 Task: Search one way flight ticket for 5 adults, 2 children, 1 infant in seat and 1 infant on lap in economy from Los Angeles: Los Angeles International Airport to South Bend: South Bend International Airport on 8-6-2023. Choice of flights is Sun country airlines. Number of bags: 2 carry on bags. Price is upto 60000. Outbound departure time preference is 13:30.
Action: Mouse moved to (320, 137)
Screenshot: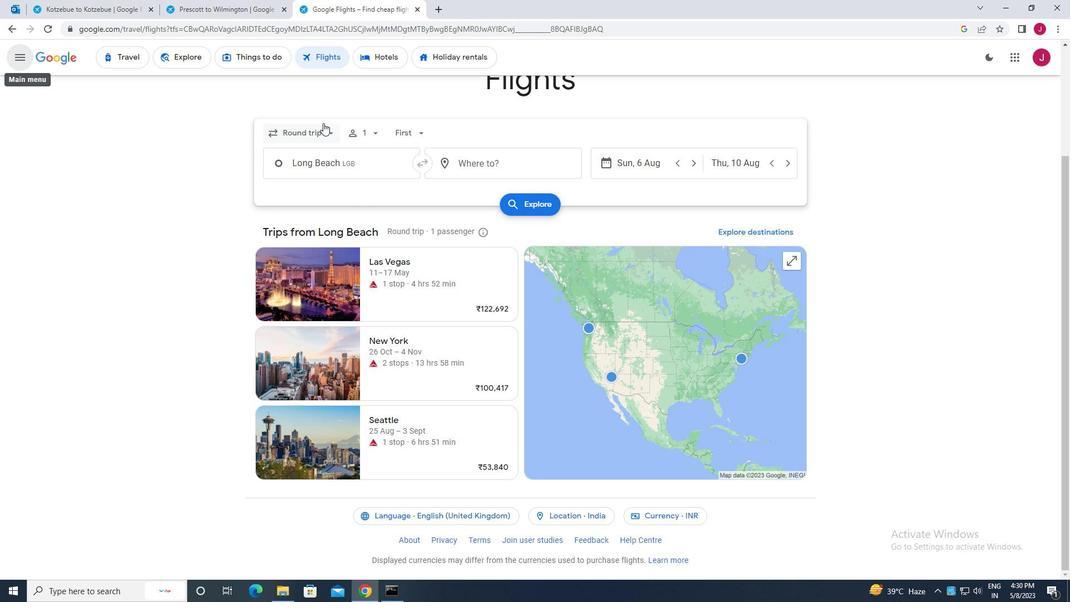 
Action: Mouse pressed left at (320, 137)
Screenshot: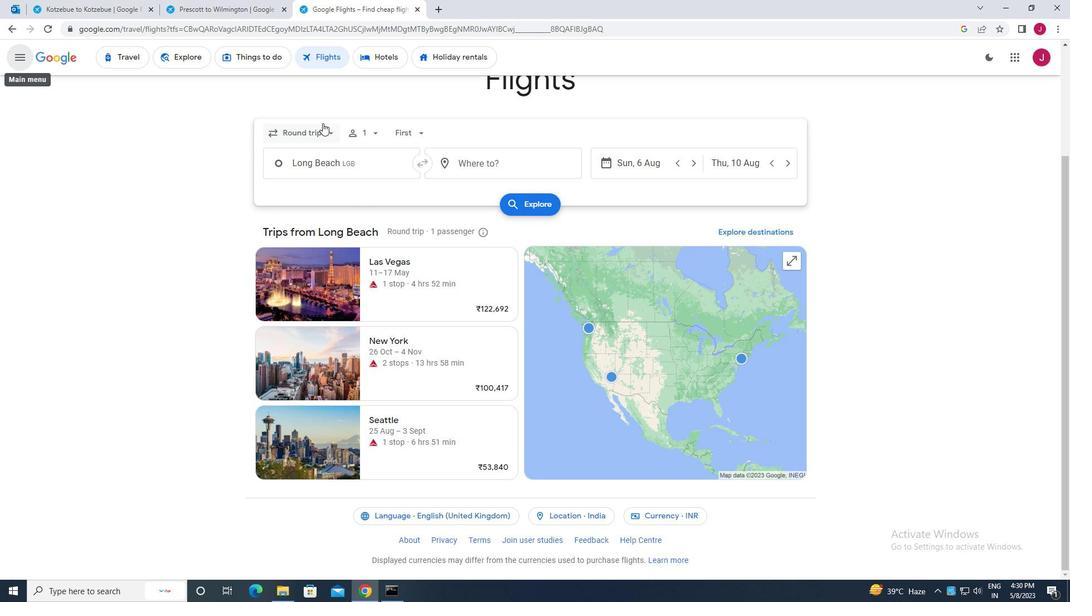 
Action: Mouse moved to (328, 177)
Screenshot: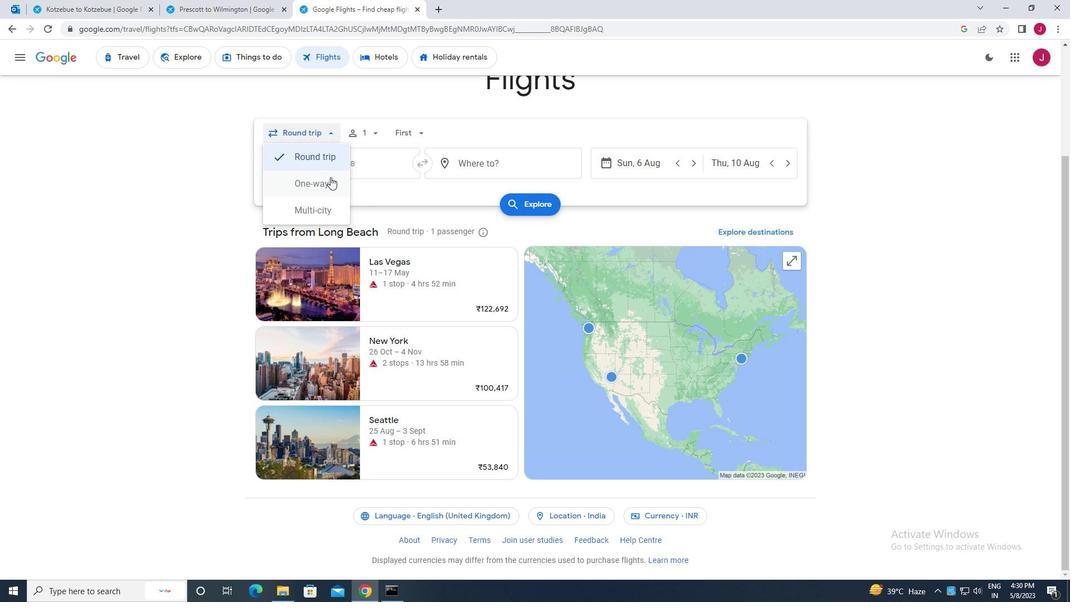 
Action: Mouse pressed left at (328, 177)
Screenshot: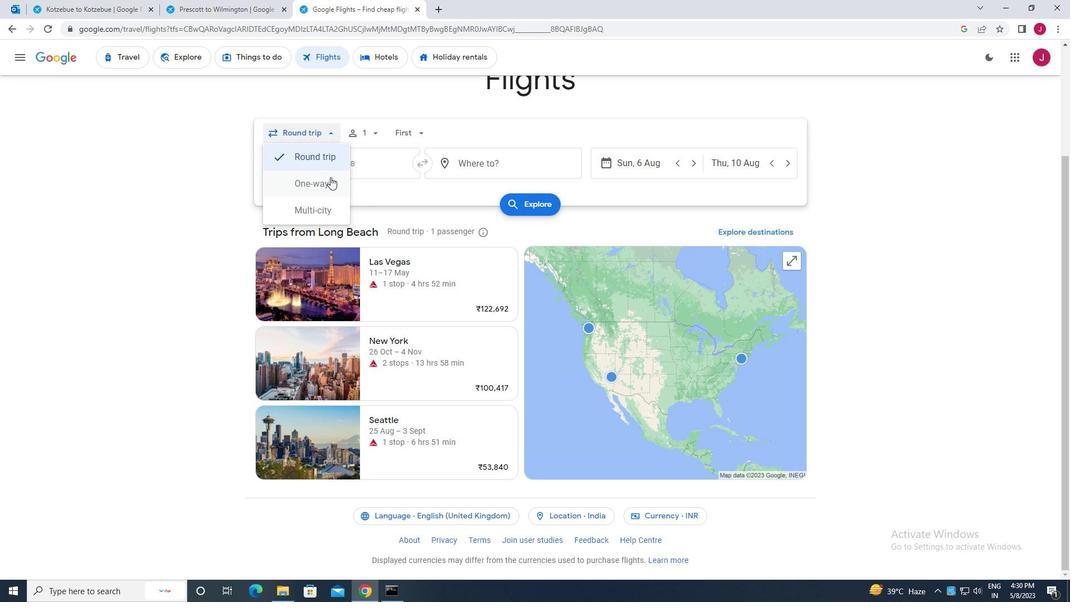 
Action: Mouse moved to (371, 134)
Screenshot: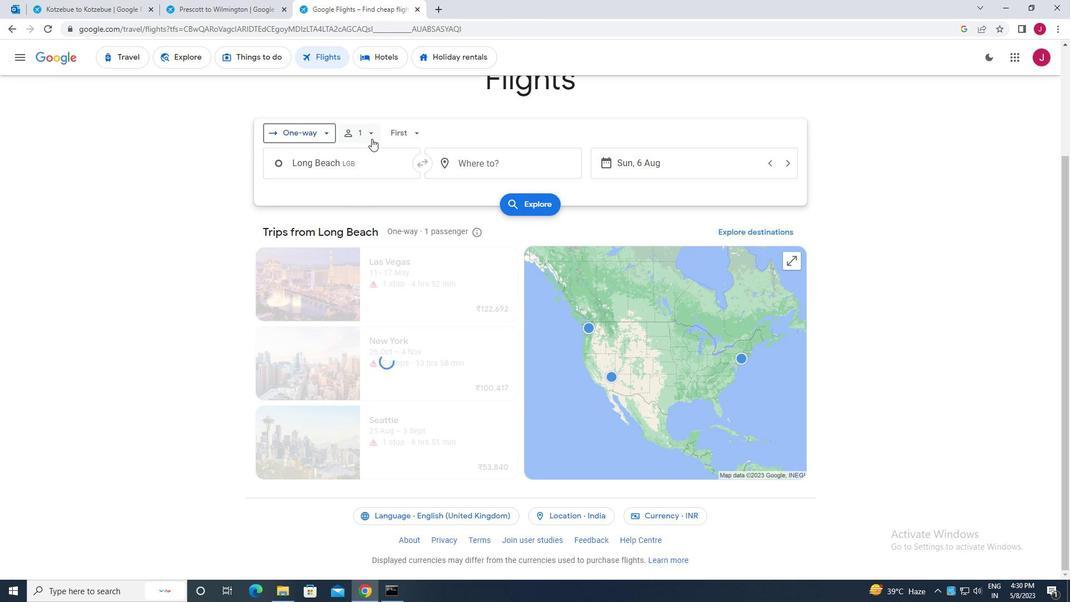 
Action: Mouse pressed left at (371, 134)
Screenshot: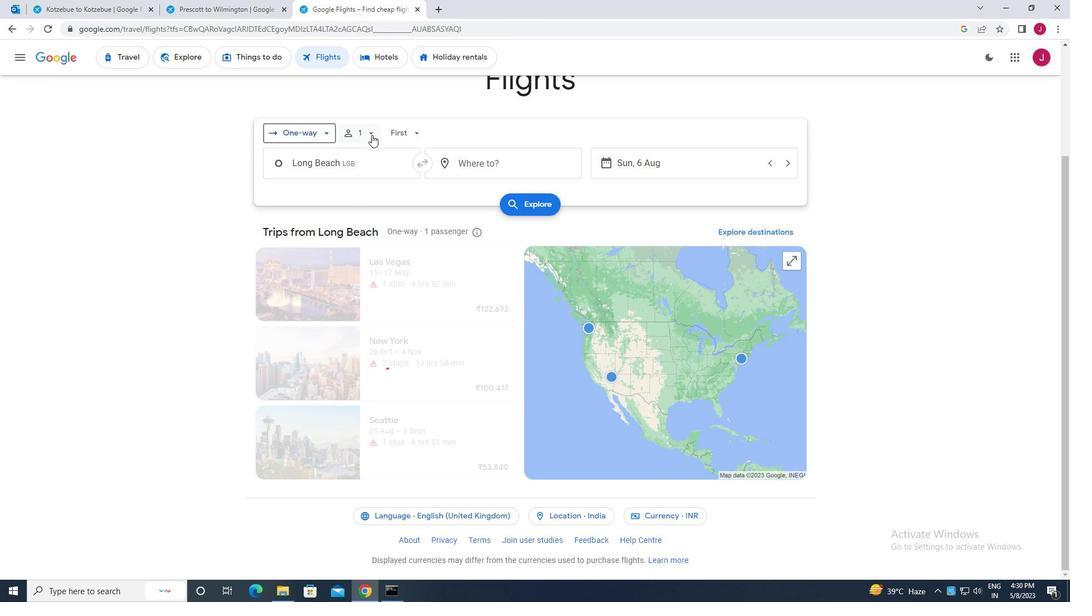 
Action: Mouse moved to (461, 160)
Screenshot: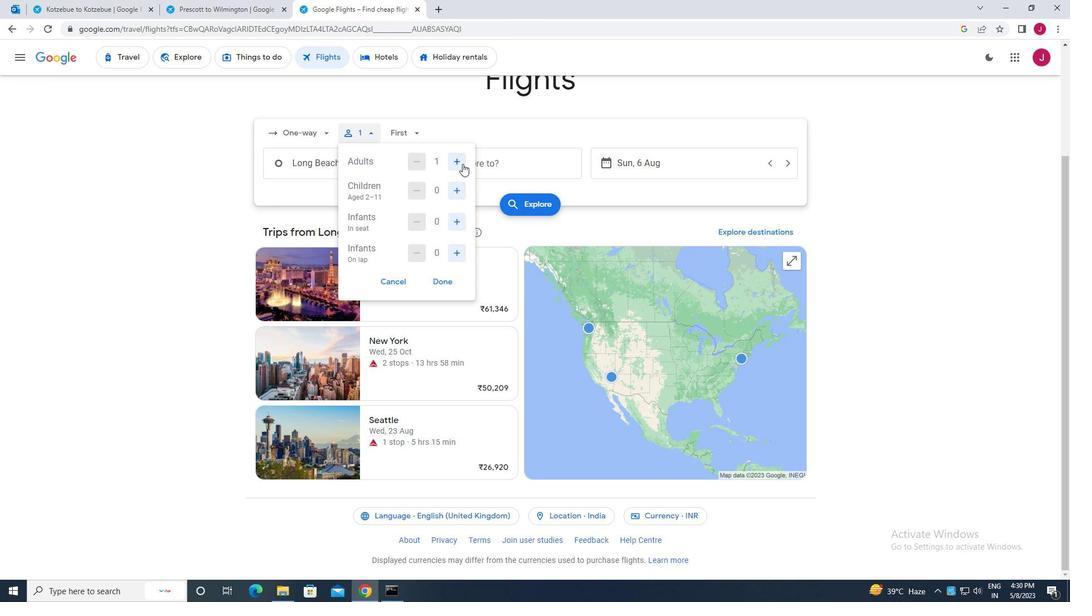 
Action: Mouse pressed left at (461, 160)
Screenshot: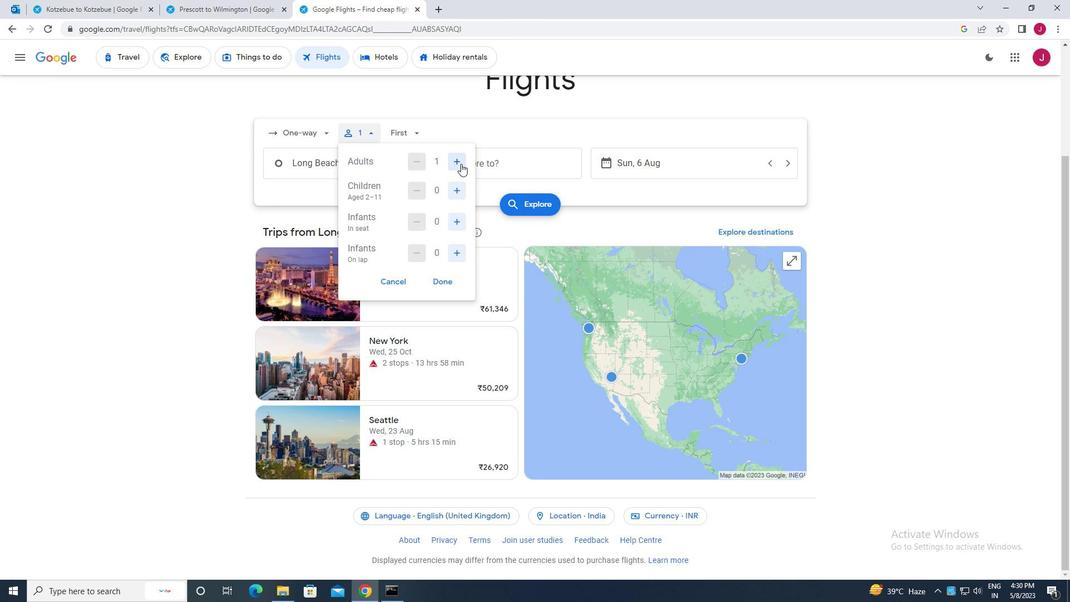 
Action: Mouse pressed left at (461, 160)
Screenshot: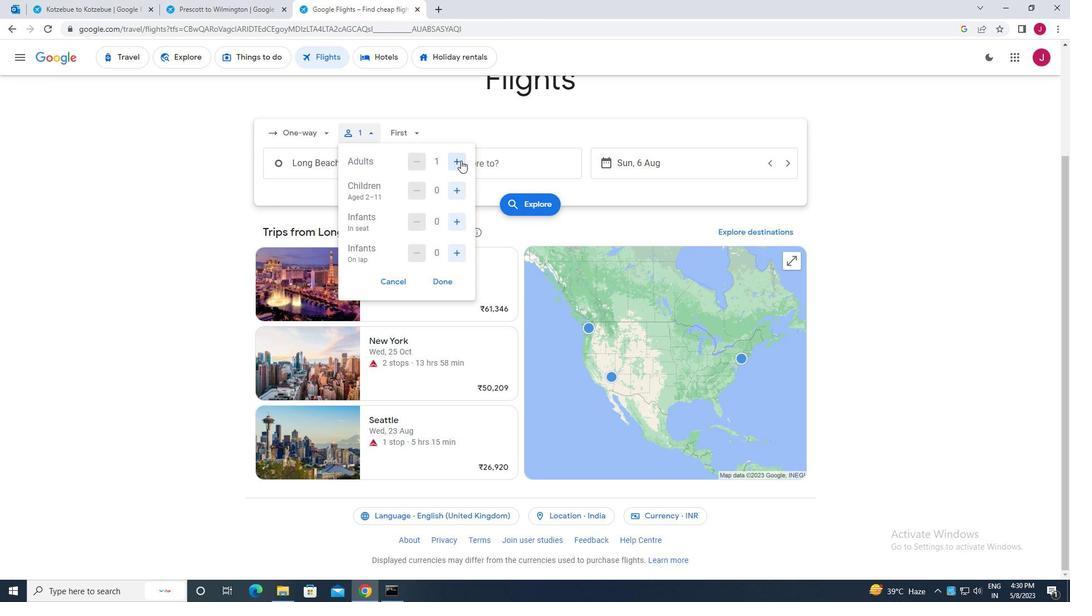 
Action: Mouse pressed left at (461, 160)
Screenshot: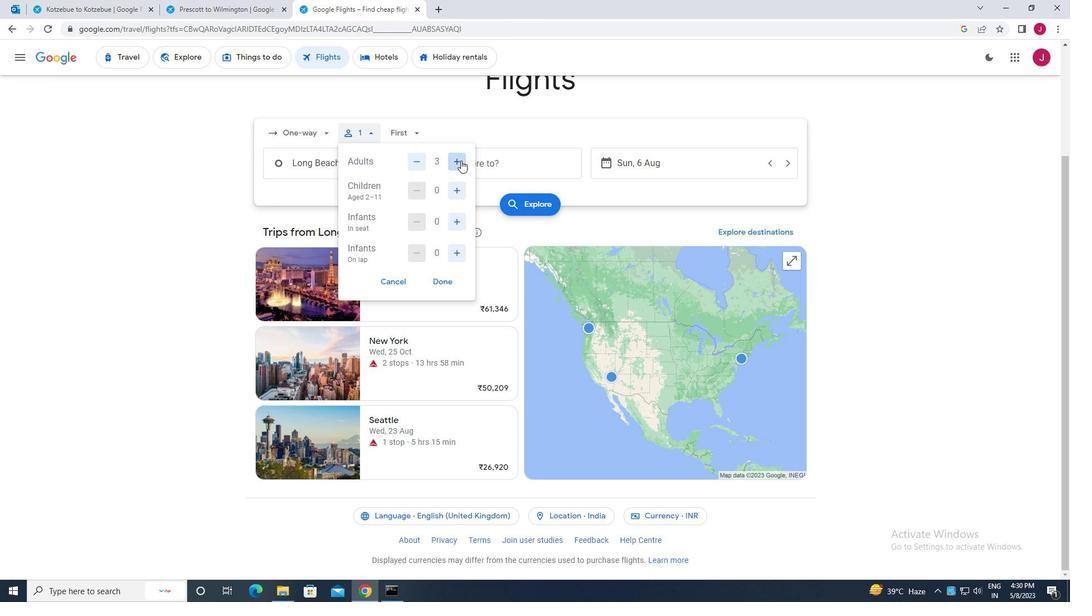 
Action: Mouse pressed left at (461, 160)
Screenshot: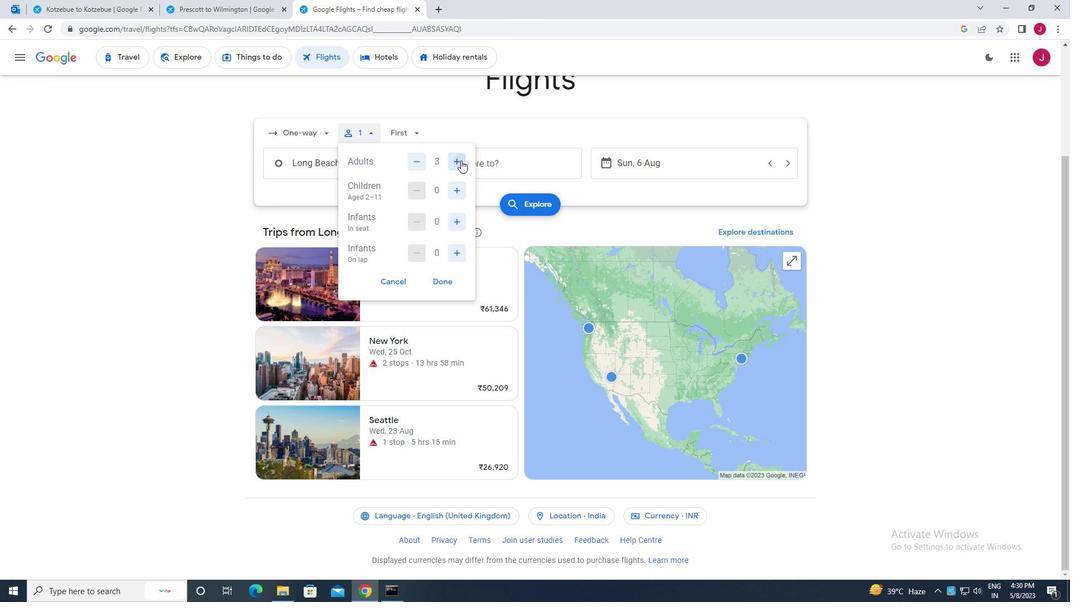 
Action: Mouse moved to (459, 190)
Screenshot: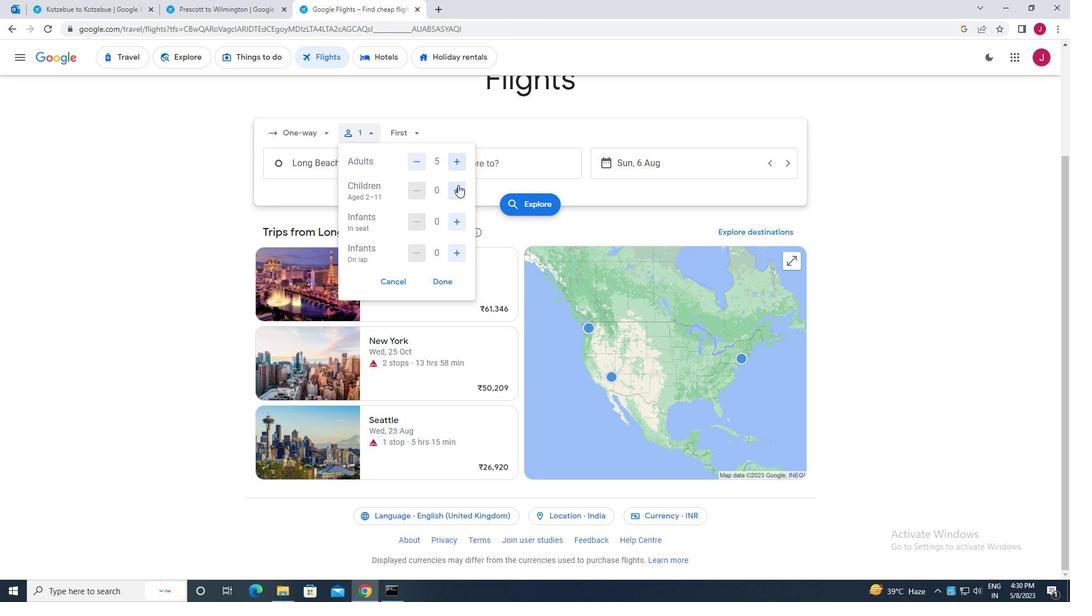 
Action: Mouse pressed left at (459, 190)
Screenshot: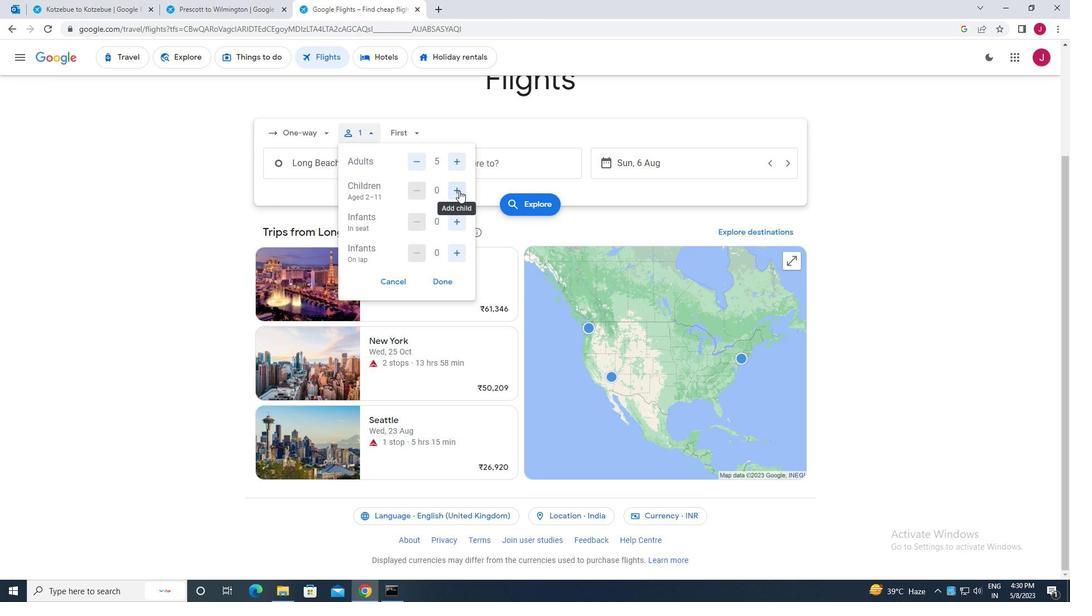 
Action: Mouse pressed left at (459, 190)
Screenshot: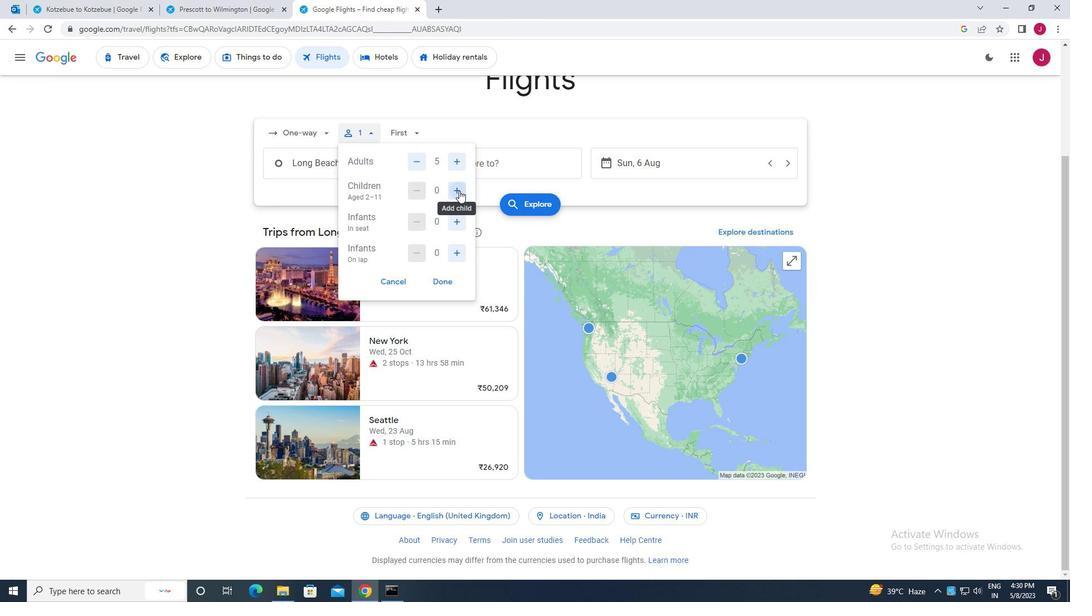 
Action: Mouse moved to (455, 219)
Screenshot: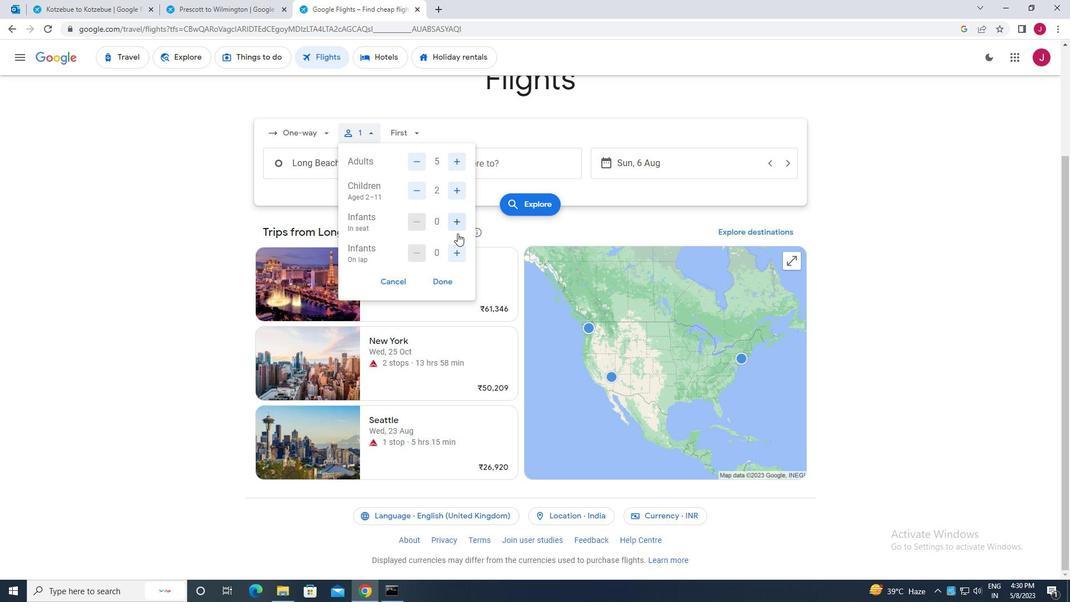 
Action: Mouse pressed left at (455, 219)
Screenshot: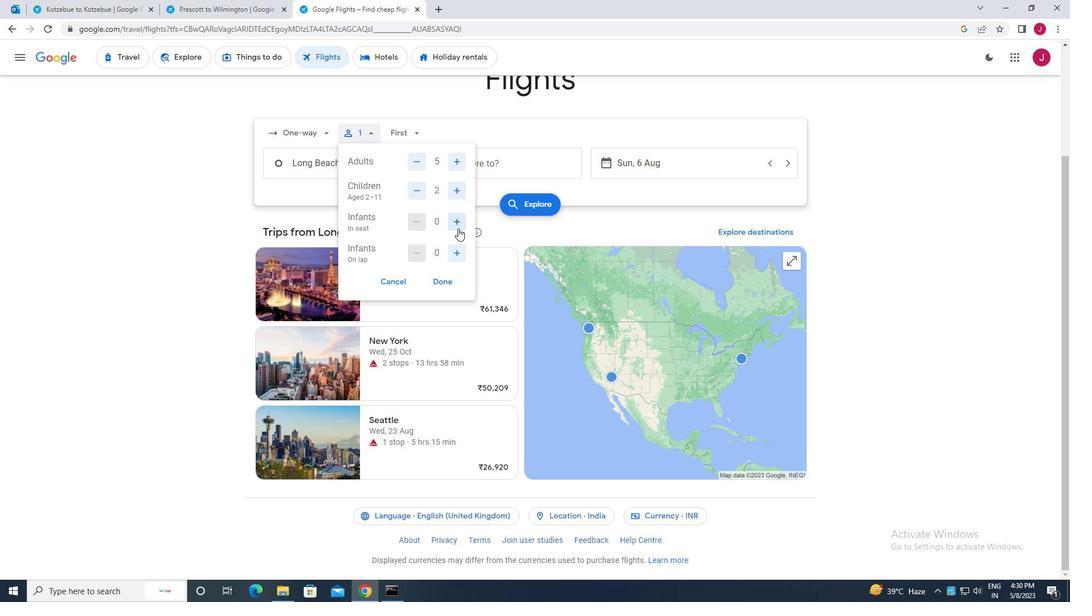 
Action: Mouse moved to (455, 252)
Screenshot: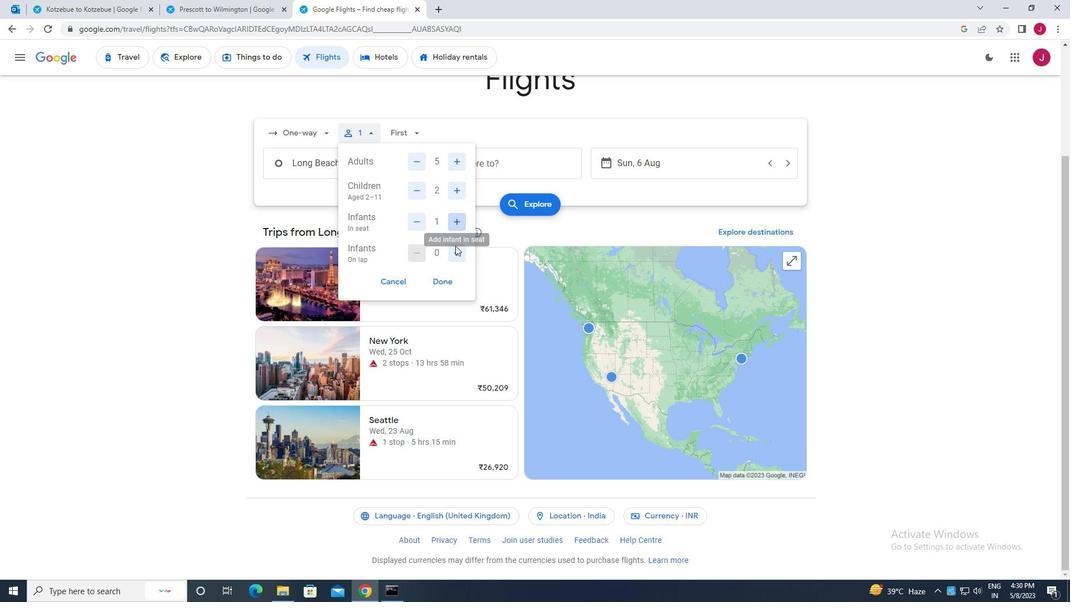 
Action: Mouse pressed left at (455, 252)
Screenshot: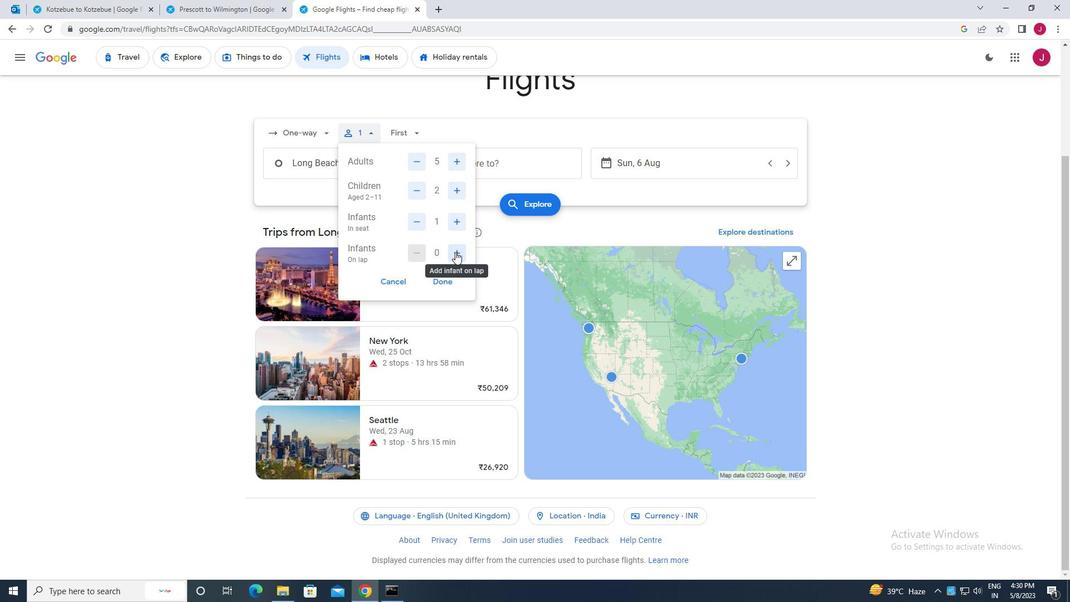 
Action: Mouse moved to (446, 278)
Screenshot: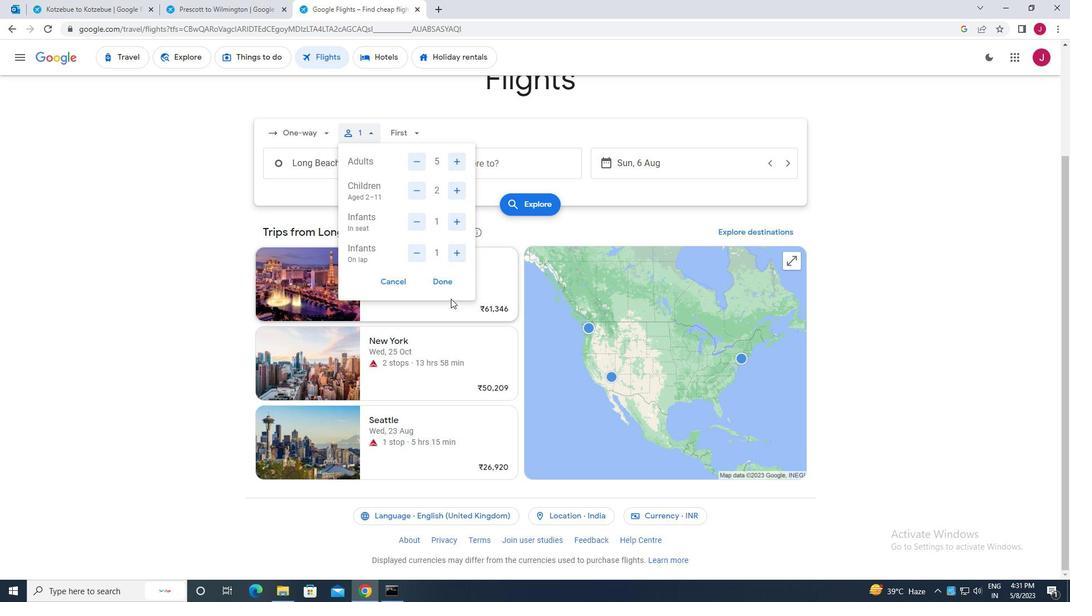 
Action: Mouse pressed left at (446, 278)
Screenshot: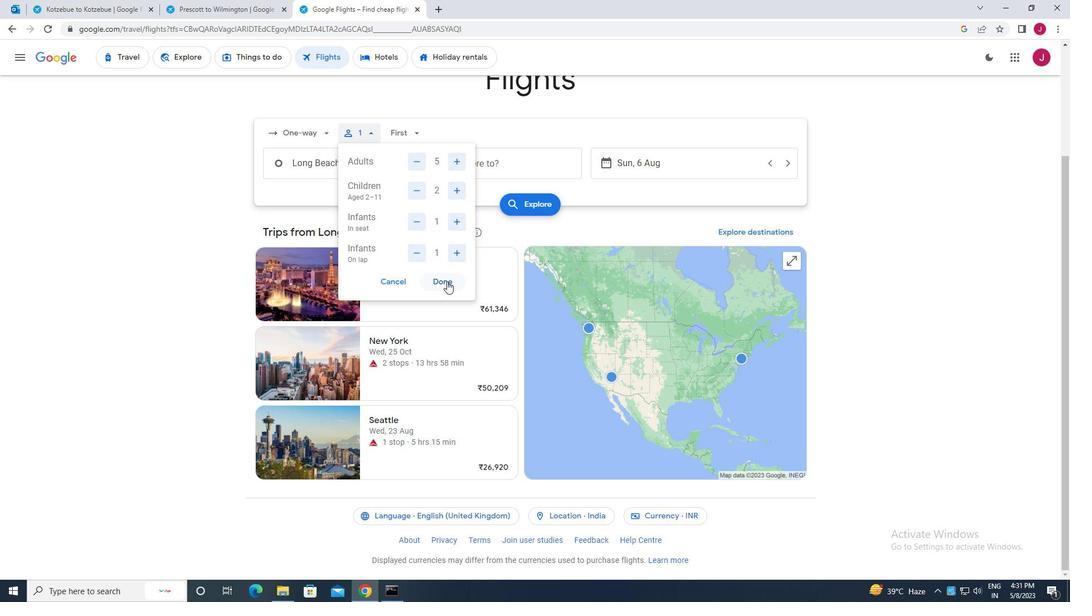 
Action: Mouse moved to (414, 127)
Screenshot: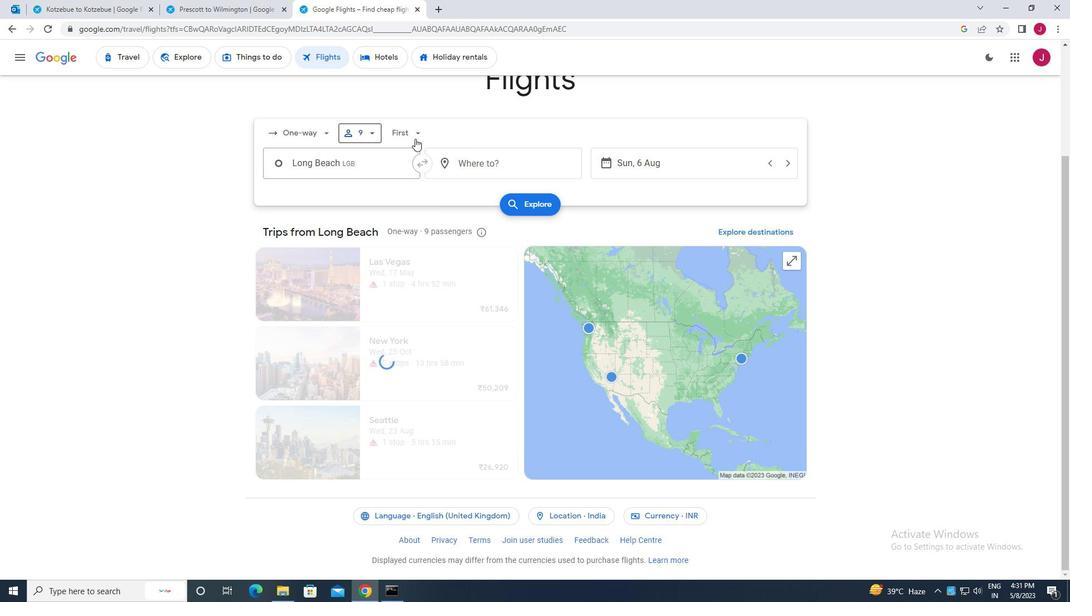 
Action: Mouse pressed left at (414, 127)
Screenshot: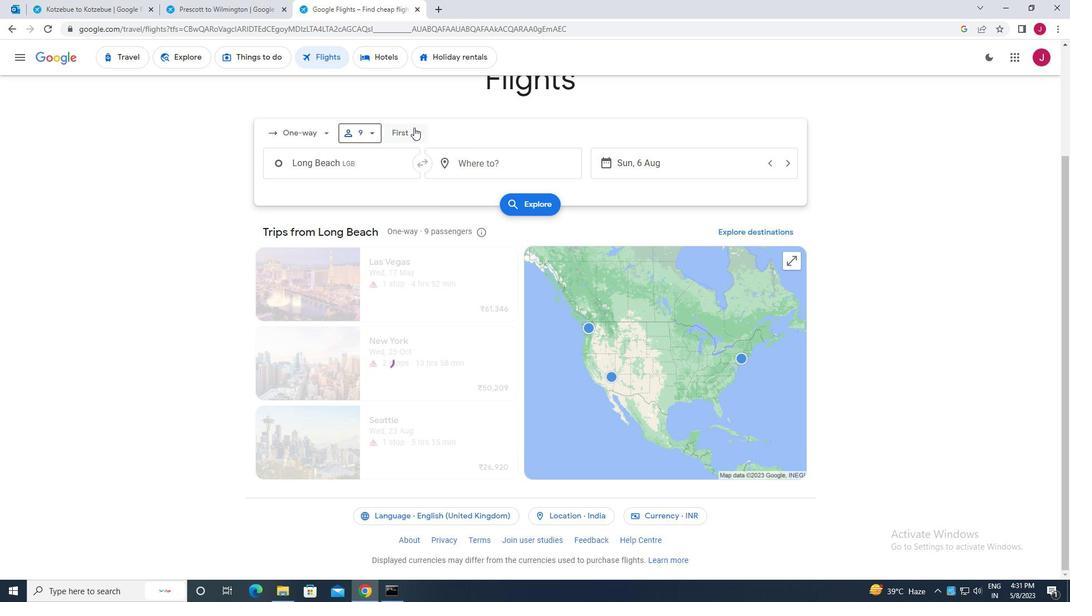 
Action: Mouse moved to (415, 161)
Screenshot: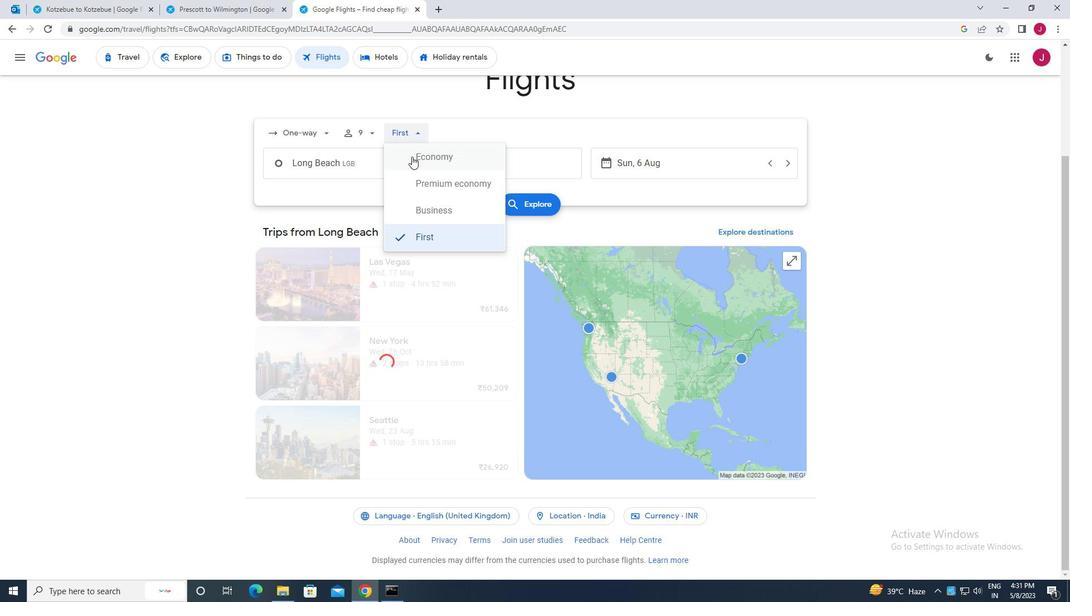 
Action: Mouse pressed left at (415, 161)
Screenshot: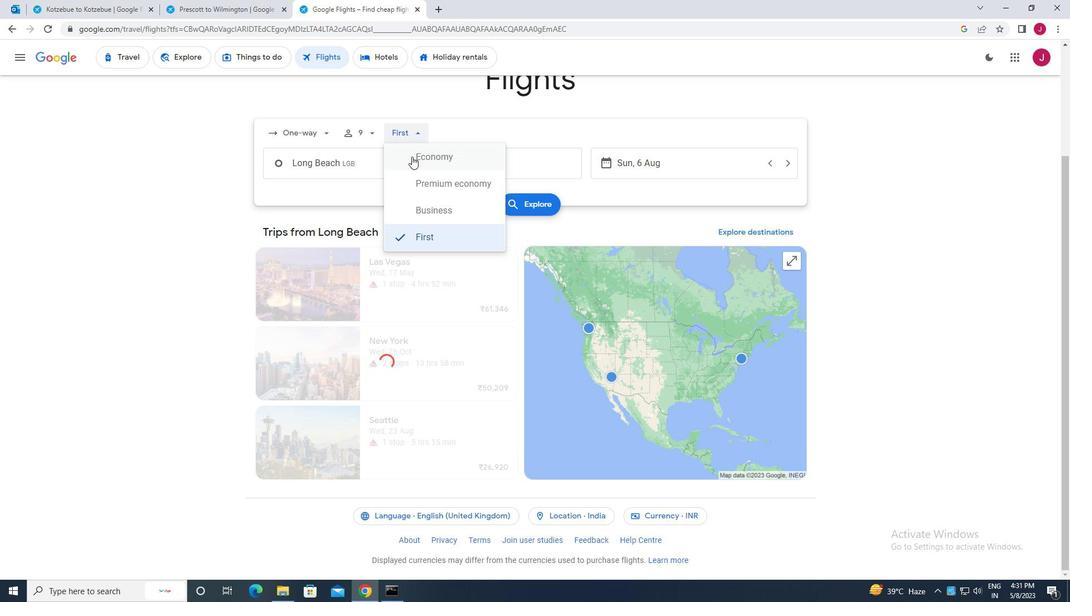 
Action: Mouse moved to (360, 161)
Screenshot: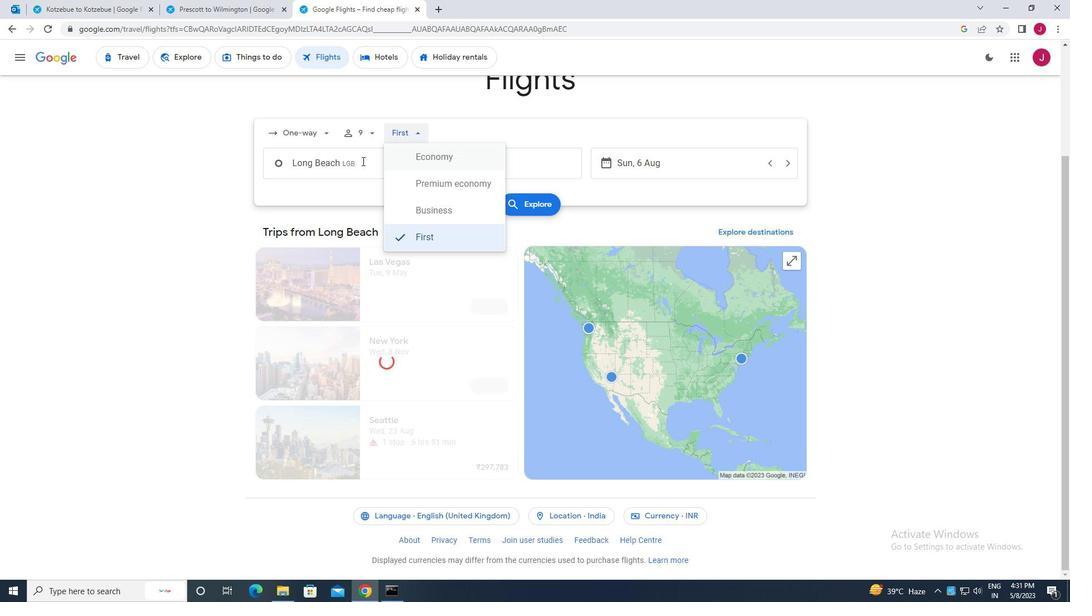 
Action: Mouse pressed left at (360, 161)
Screenshot: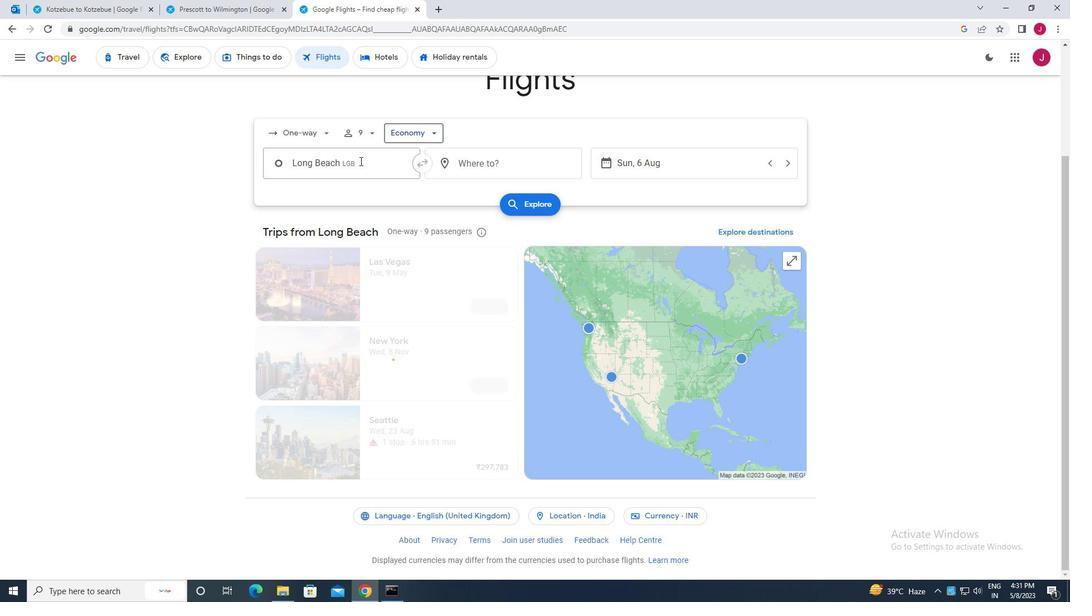 
Action: Mouse moved to (361, 161)
Screenshot: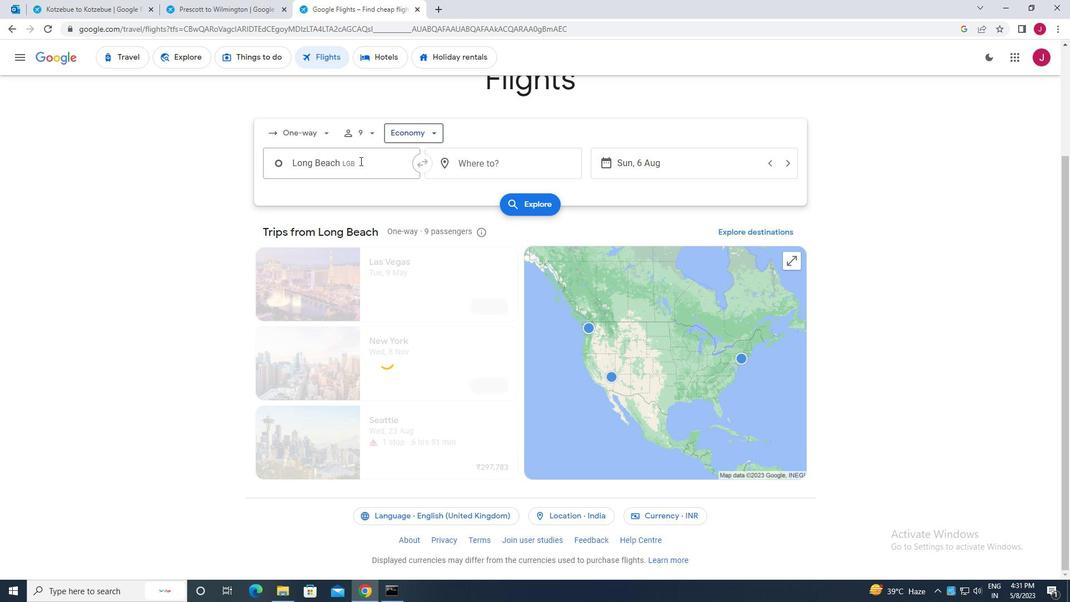 
Action: Key pressed los<Key.space>angles
Screenshot: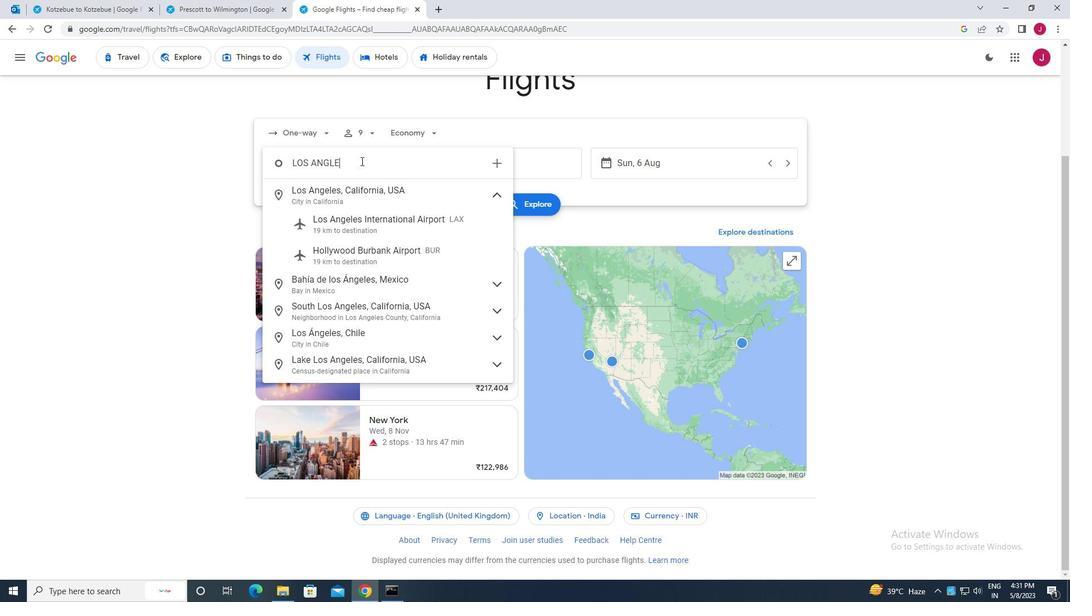 
Action: Mouse moved to (388, 218)
Screenshot: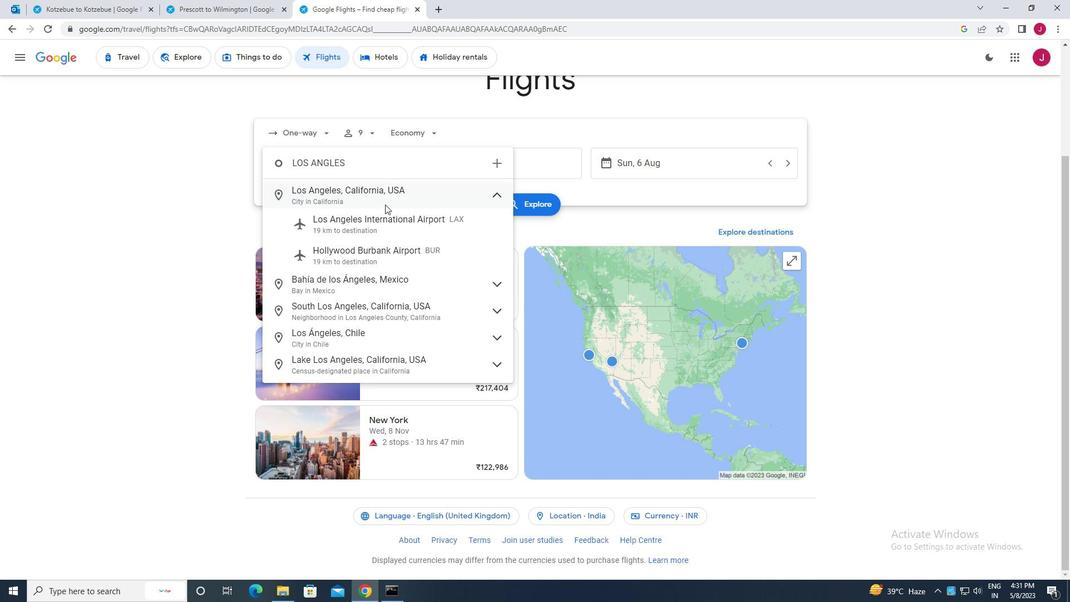 
Action: Mouse pressed left at (388, 218)
Screenshot: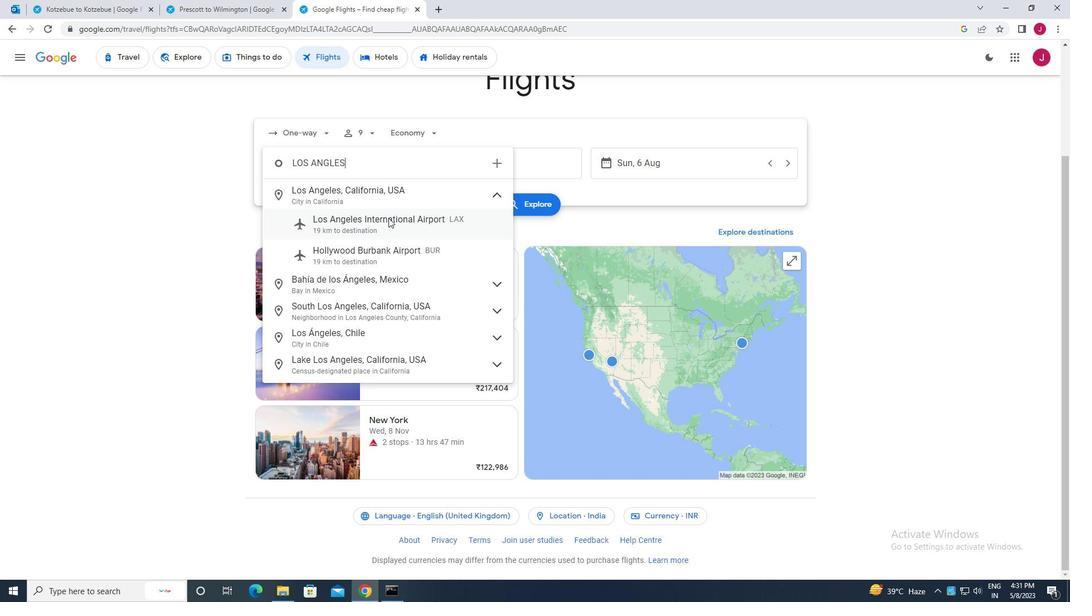 
Action: Mouse moved to (518, 170)
Screenshot: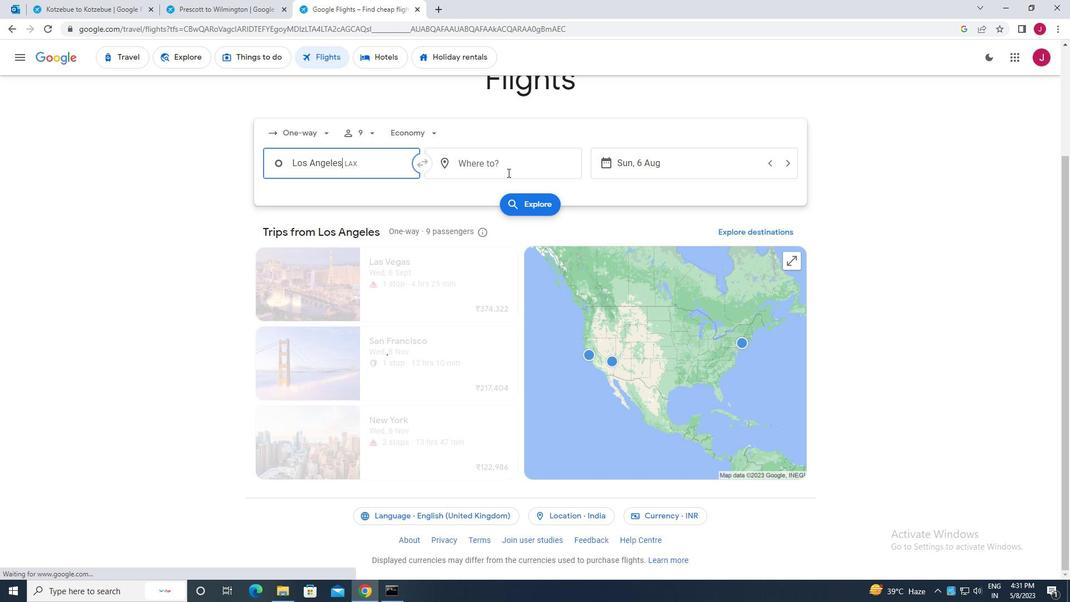 
Action: Mouse pressed left at (518, 170)
Screenshot: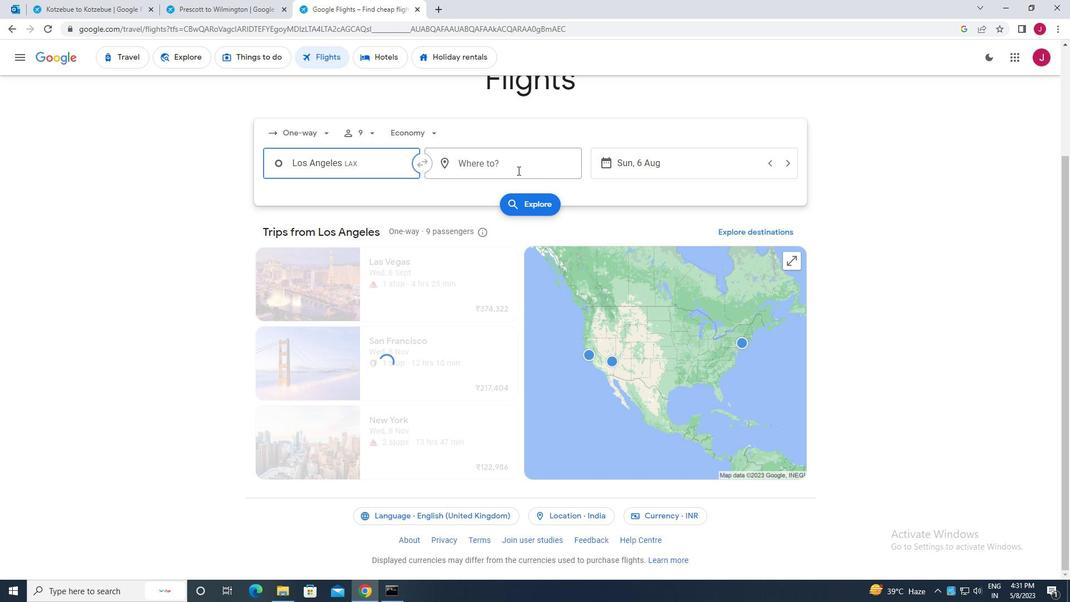 
Action: Mouse moved to (517, 170)
Screenshot: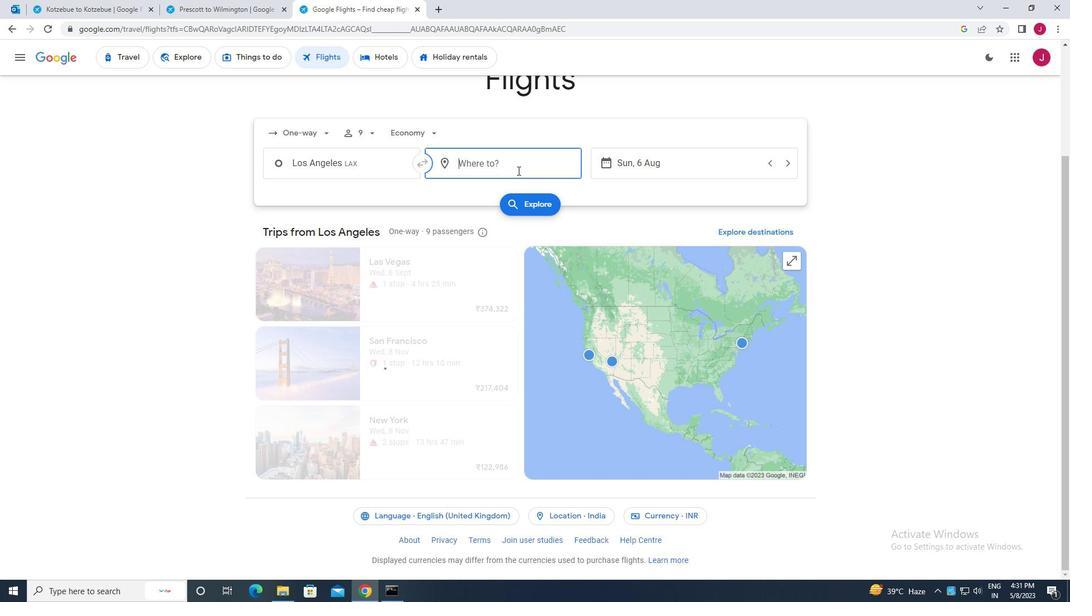 
Action: Key pressed south<Key.space>bend
Screenshot: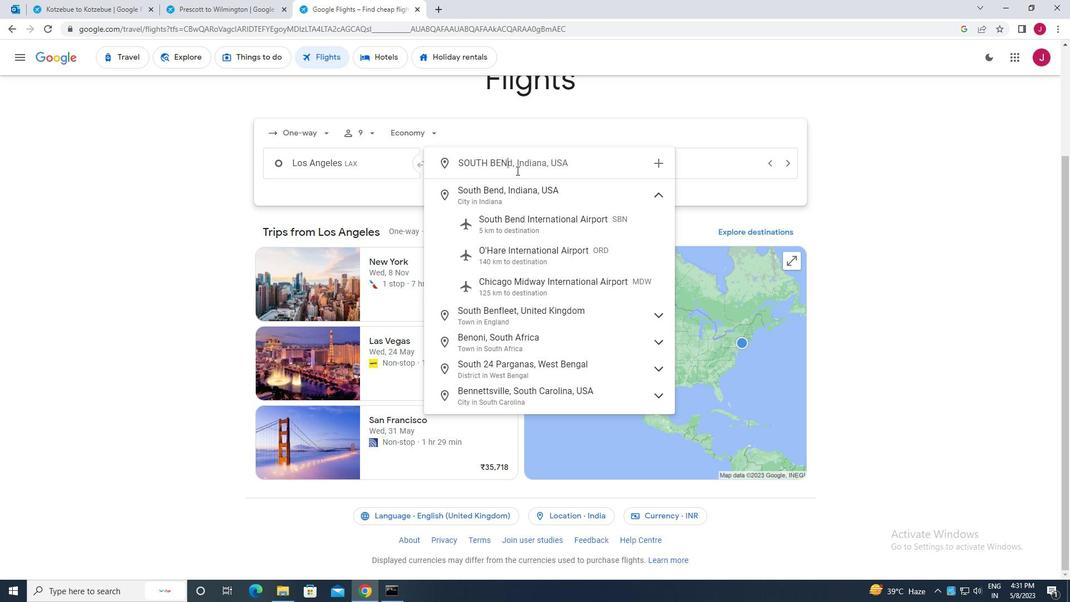 
Action: Mouse moved to (549, 222)
Screenshot: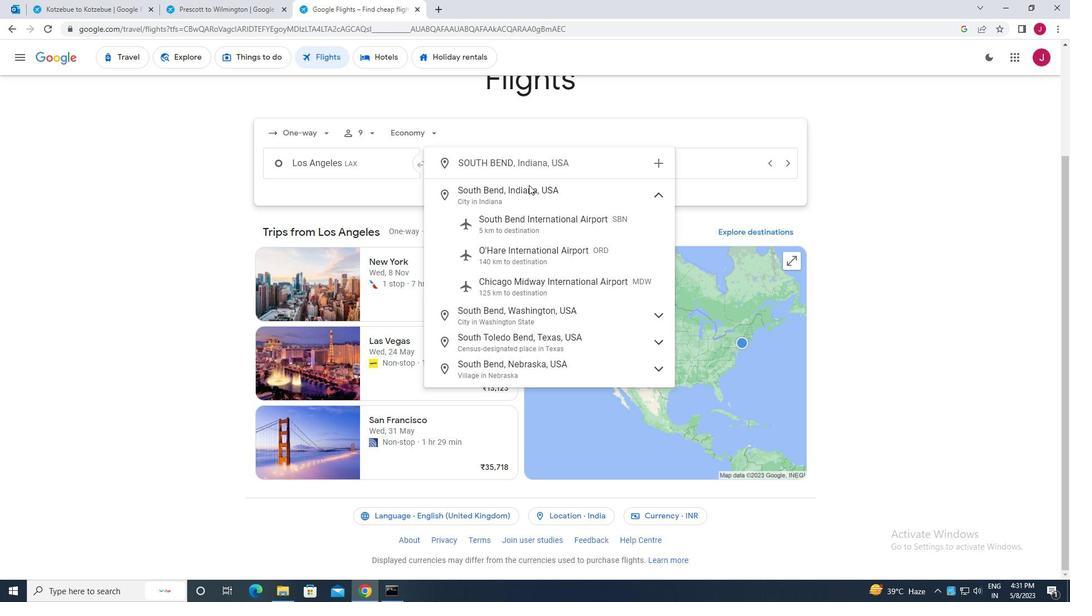 
Action: Mouse pressed left at (549, 222)
Screenshot: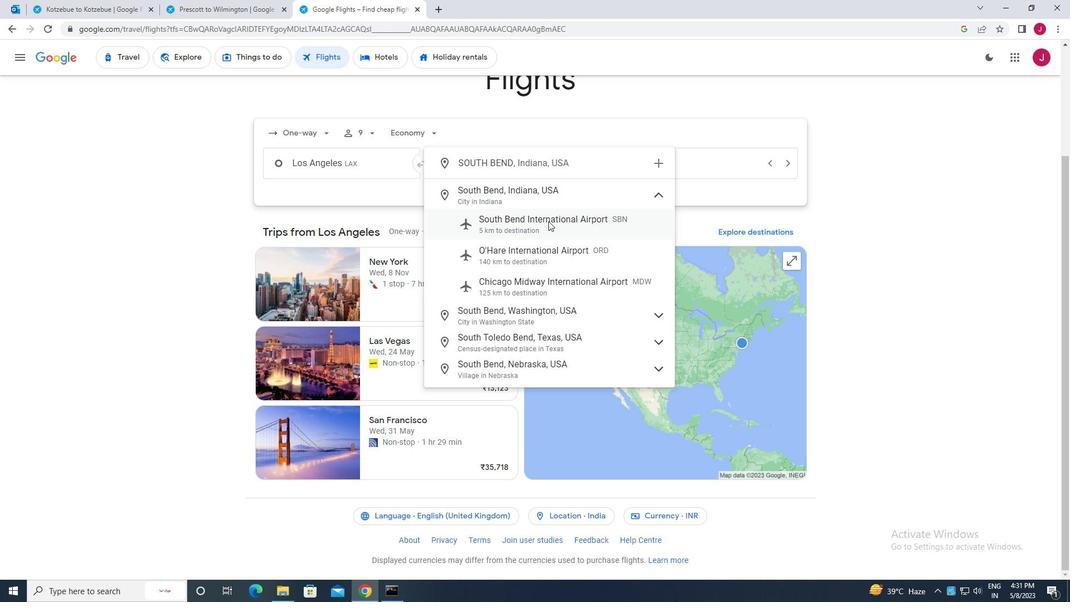
Action: Mouse moved to (643, 166)
Screenshot: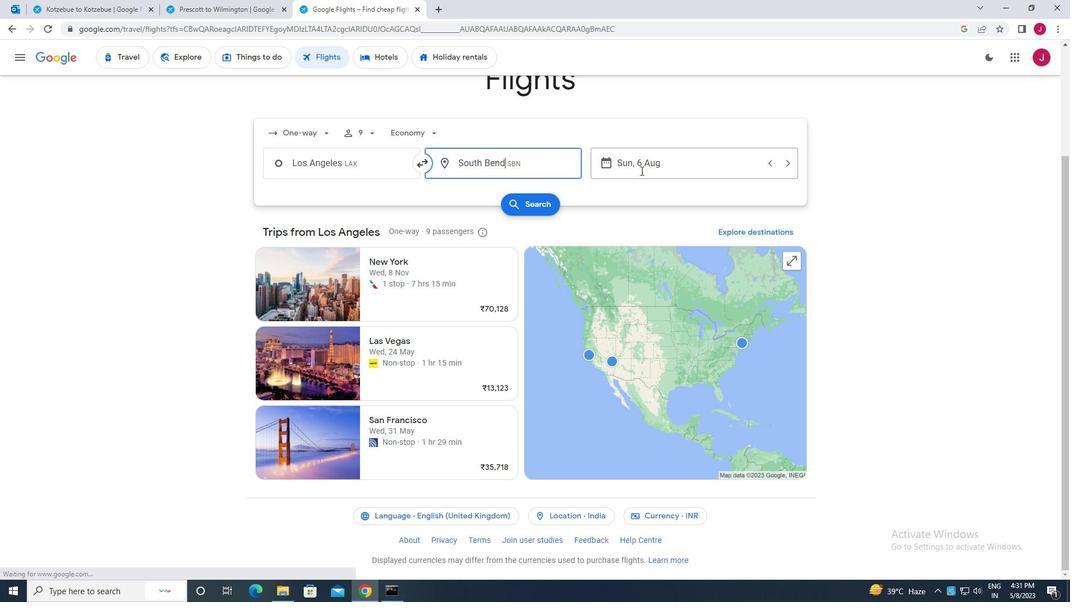 
Action: Mouse pressed left at (643, 166)
Screenshot: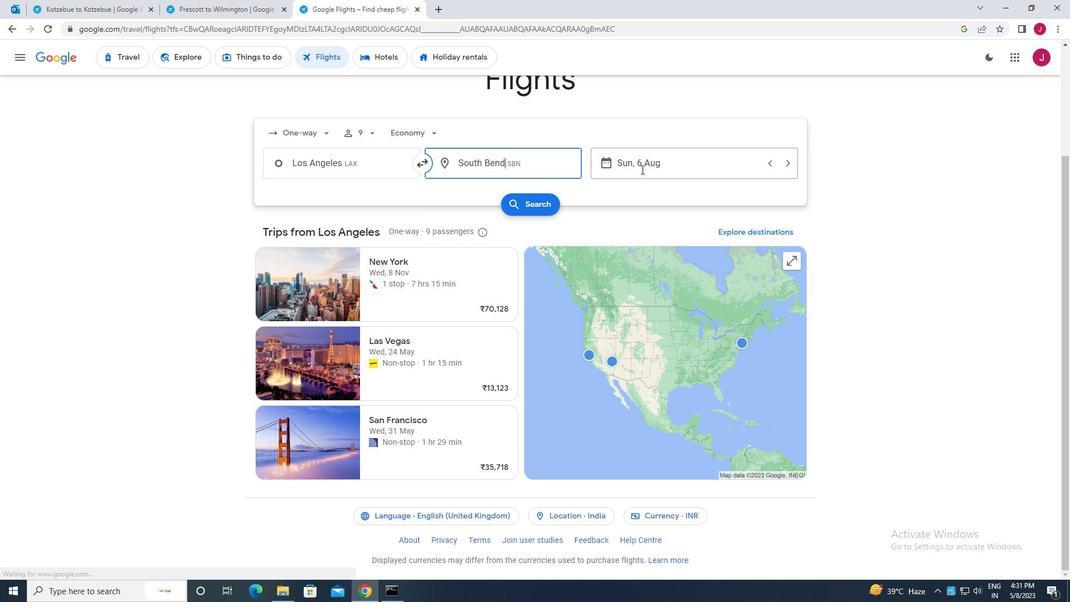 
Action: Mouse moved to (411, 281)
Screenshot: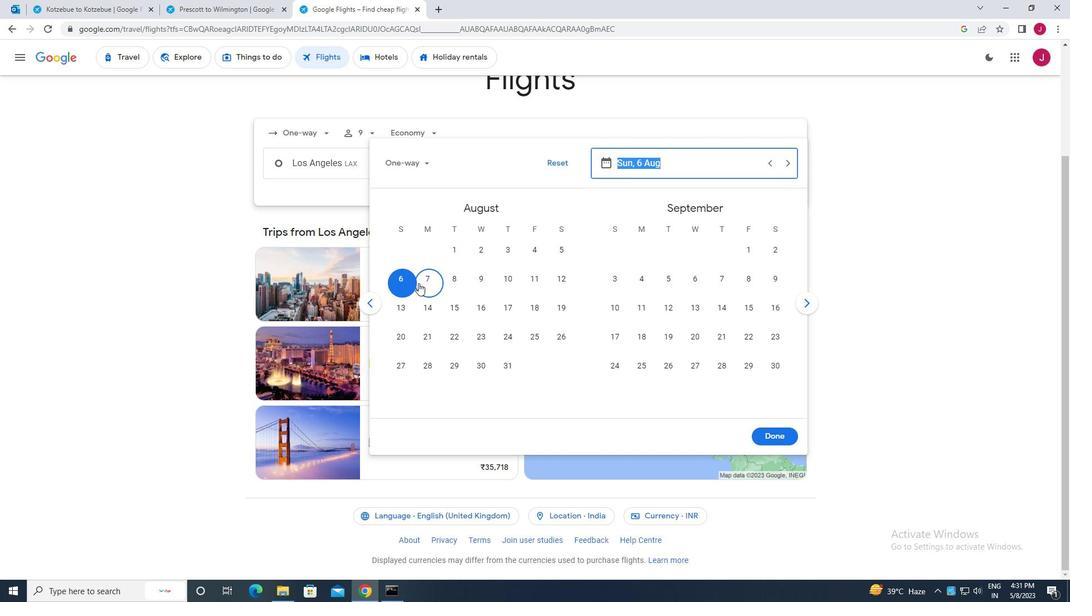 
Action: Mouse pressed left at (411, 281)
Screenshot: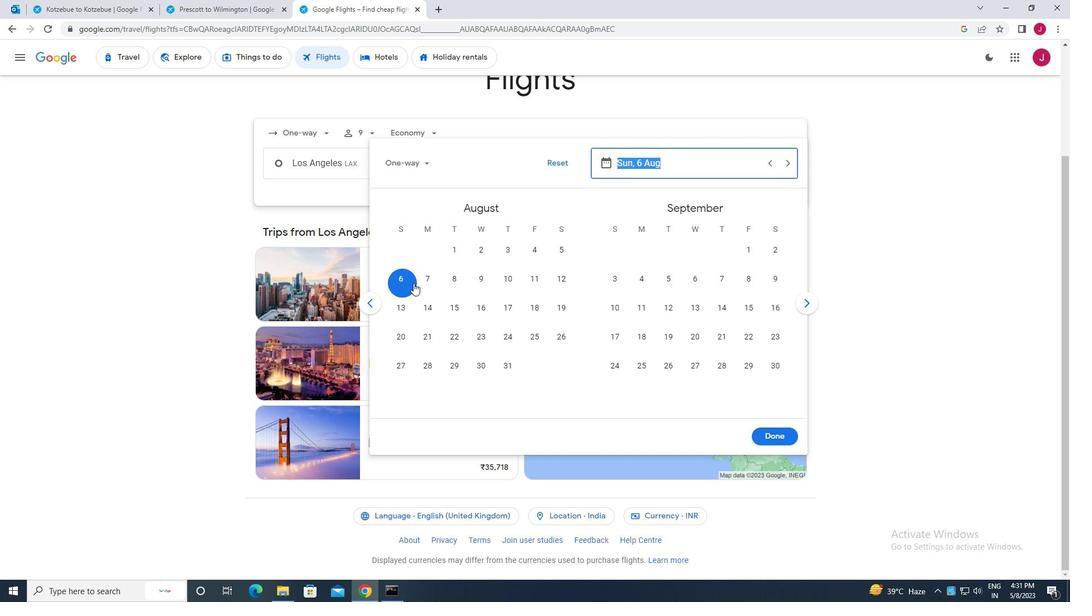 
Action: Mouse moved to (776, 439)
Screenshot: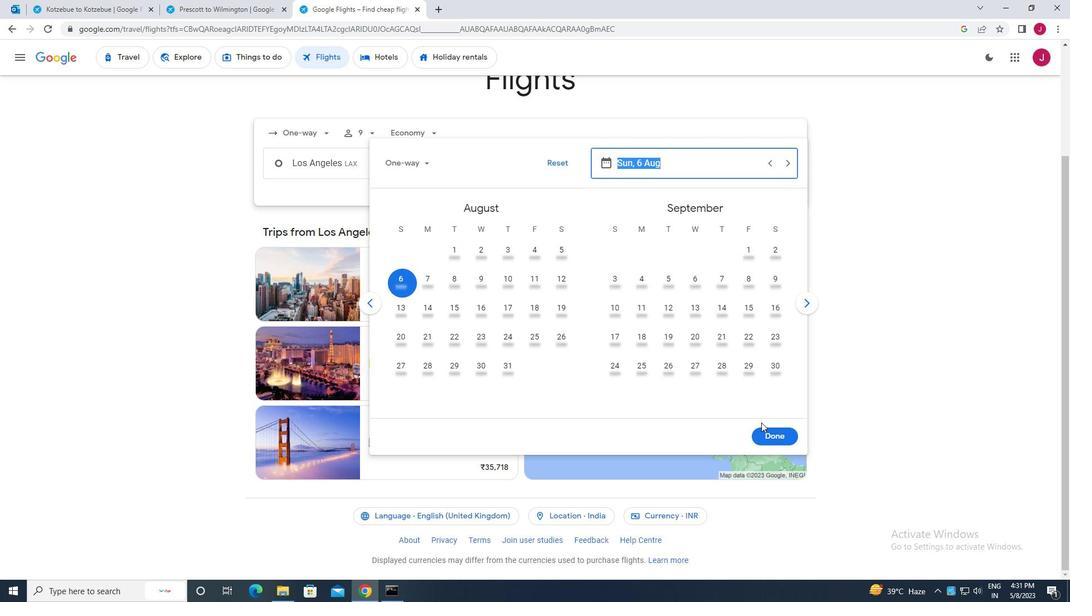 
Action: Mouse pressed left at (776, 439)
Screenshot: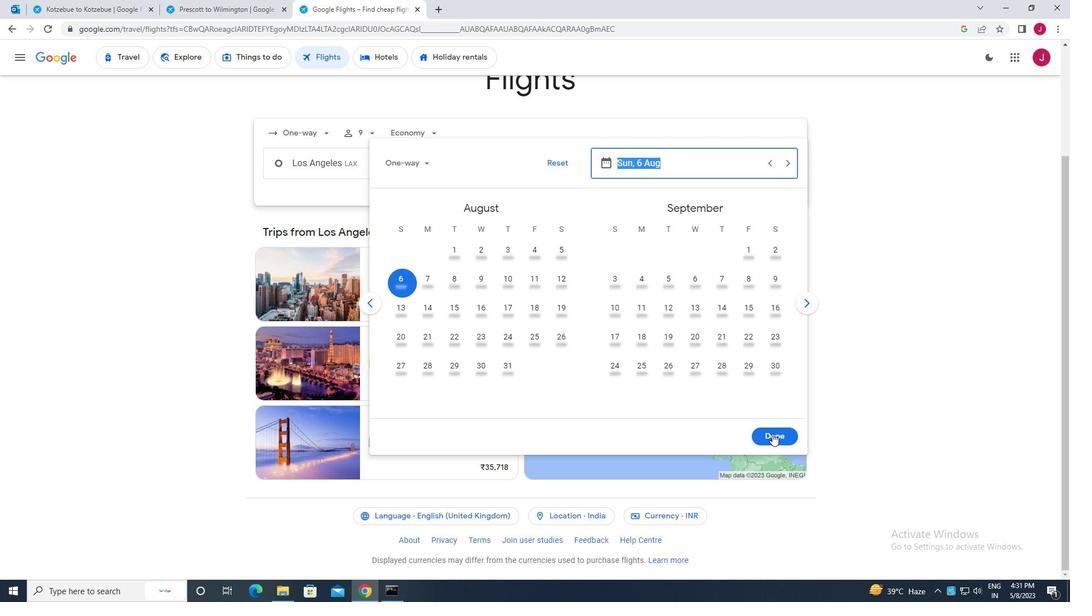 
Action: Mouse moved to (541, 205)
Screenshot: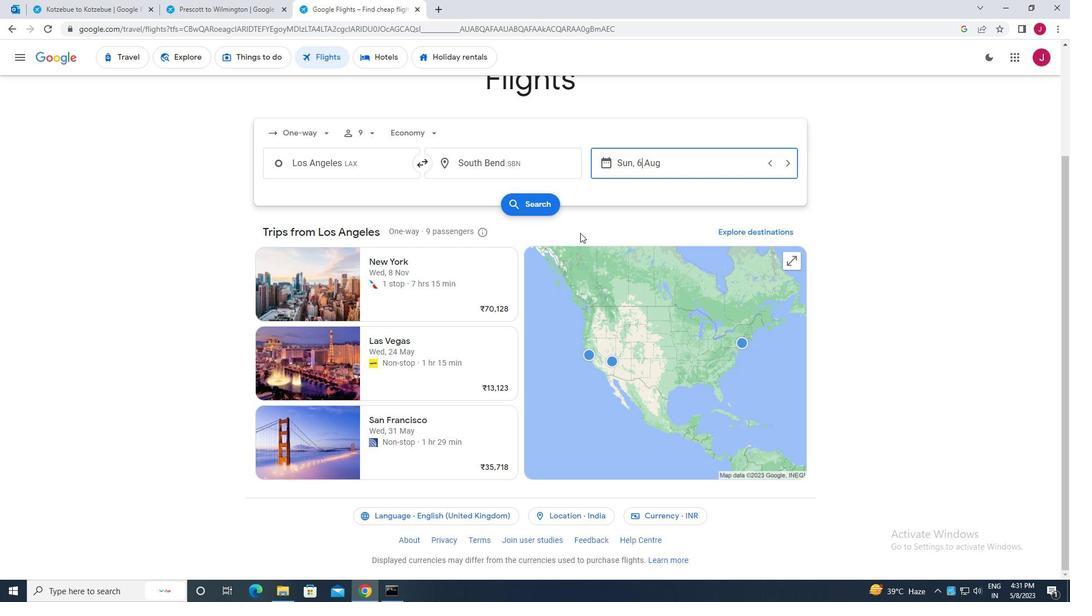 
Action: Mouse pressed left at (541, 205)
Screenshot: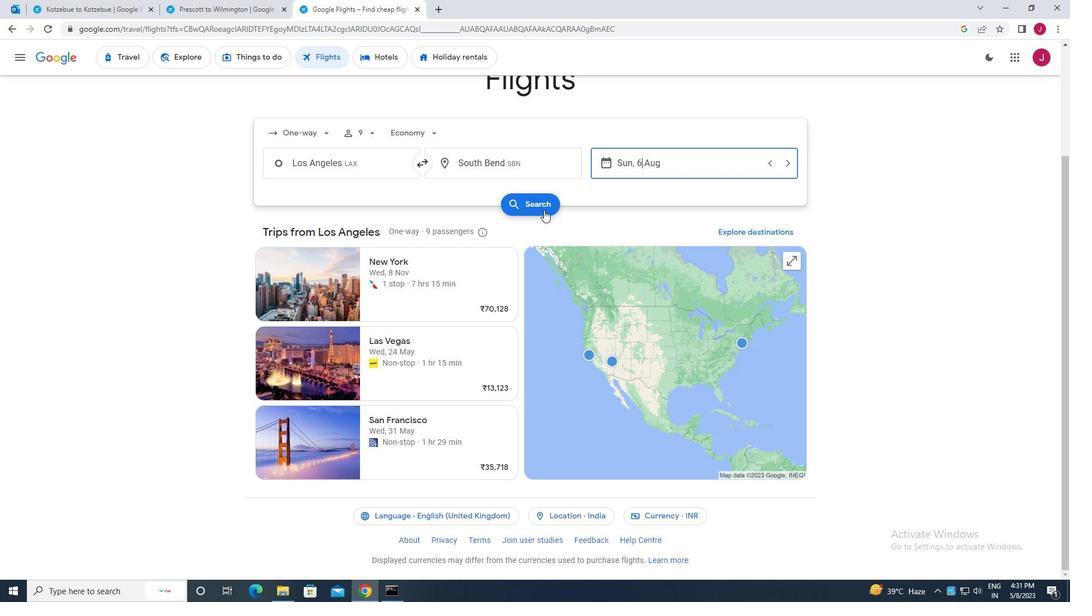 
Action: Mouse moved to (284, 160)
Screenshot: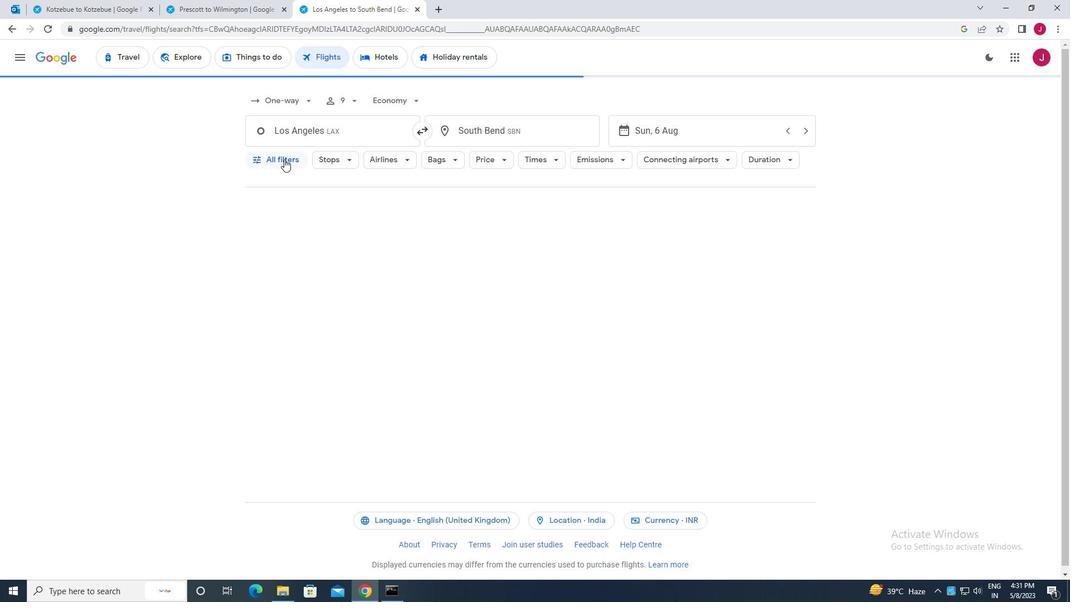 
Action: Mouse pressed left at (284, 160)
Screenshot: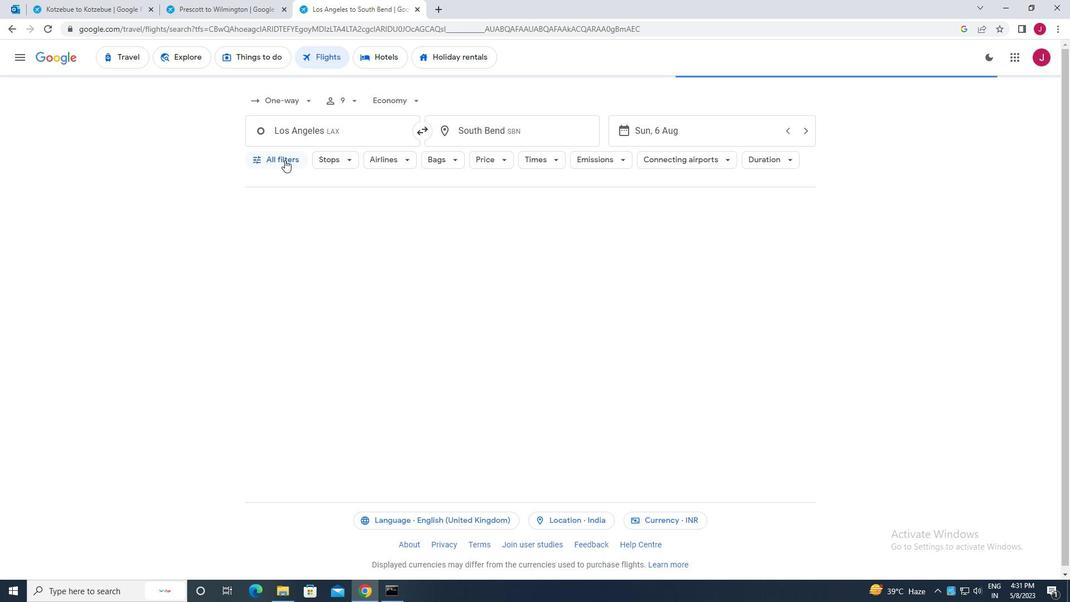 
Action: Mouse moved to (305, 268)
Screenshot: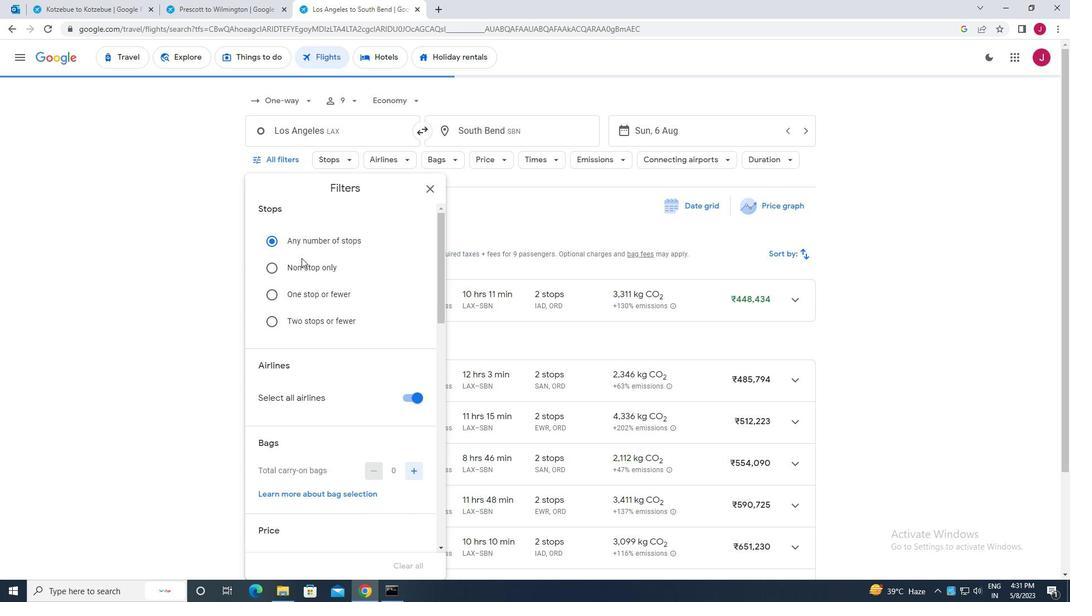 
Action: Mouse scrolled (305, 267) with delta (0, 0)
Screenshot: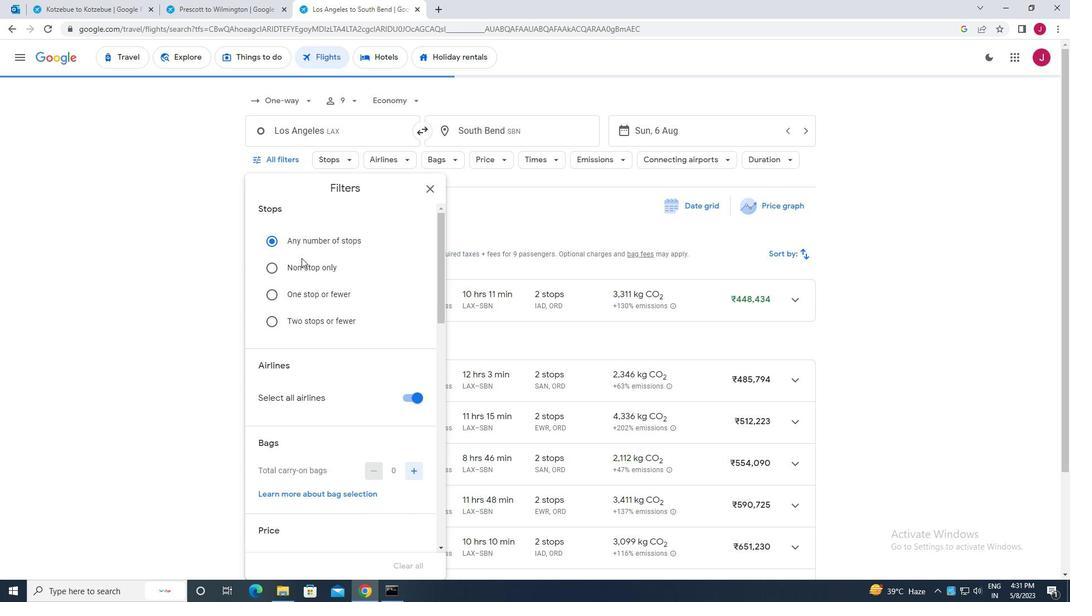 
Action: Mouse scrolled (305, 267) with delta (0, 0)
Screenshot: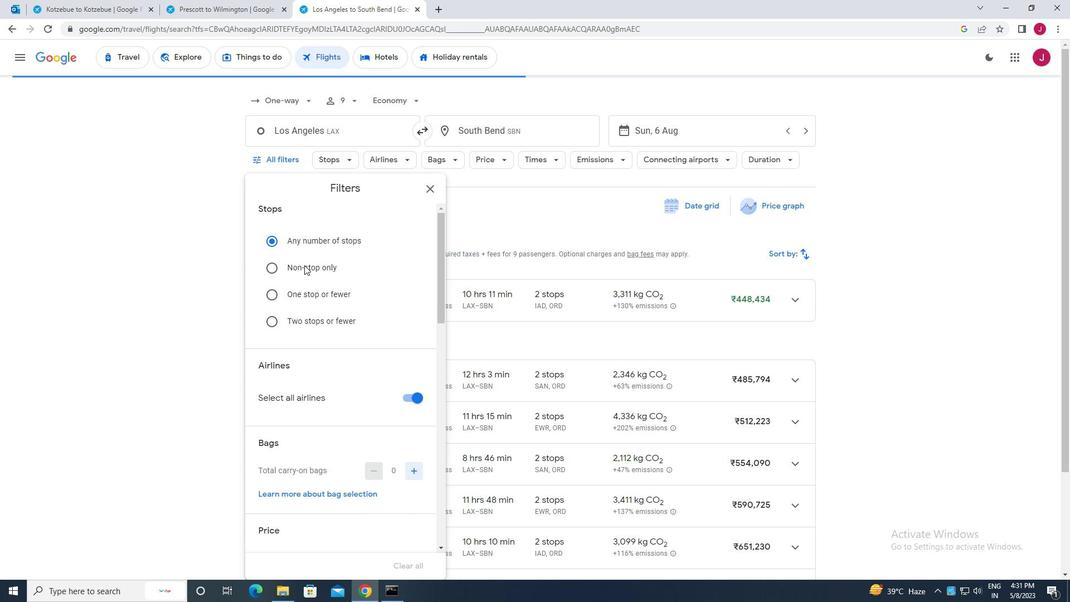 
Action: Mouse scrolled (305, 267) with delta (0, 0)
Screenshot: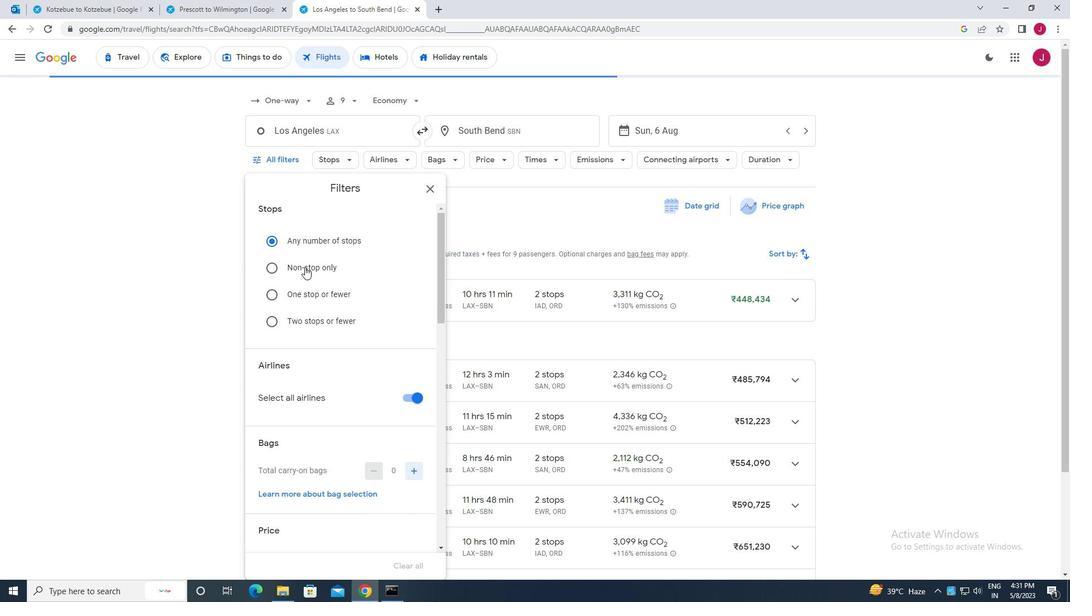 
Action: Mouse moved to (404, 231)
Screenshot: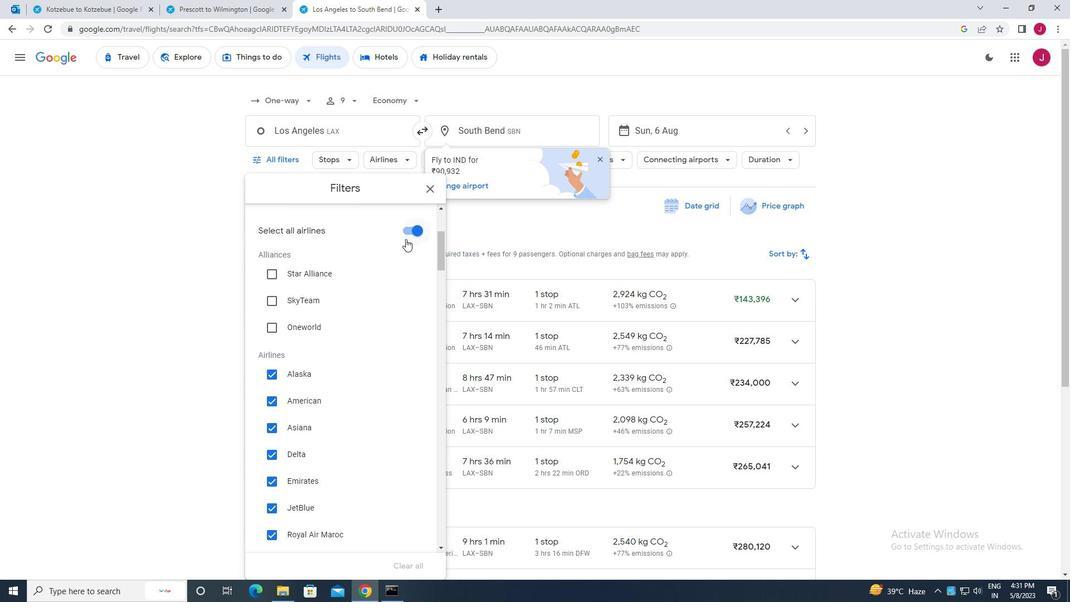 
Action: Mouse pressed left at (404, 231)
Screenshot: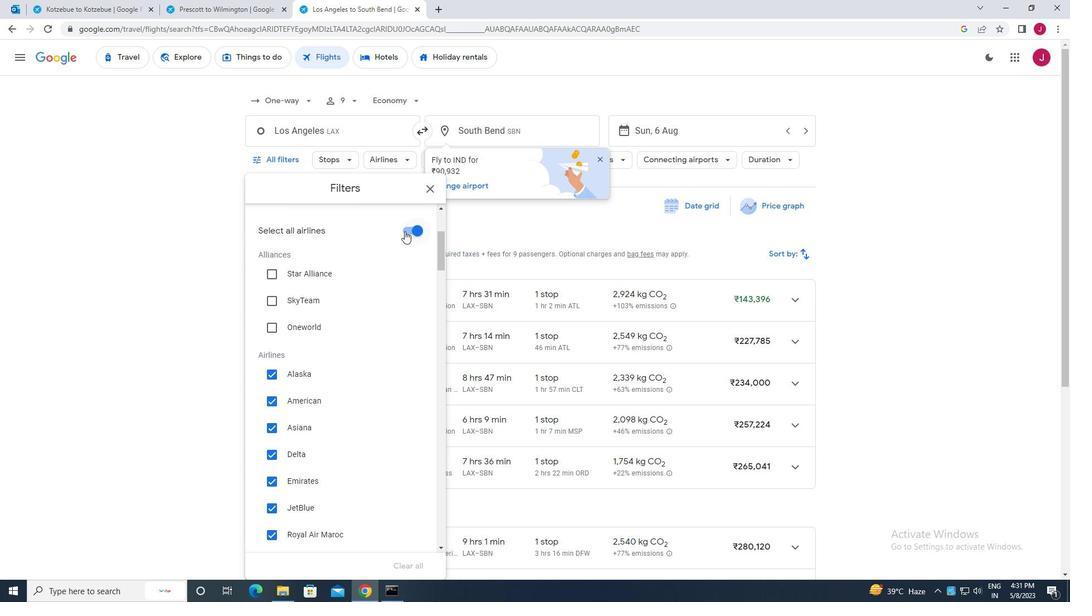 
Action: Mouse moved to (365, 287)
Screenshot: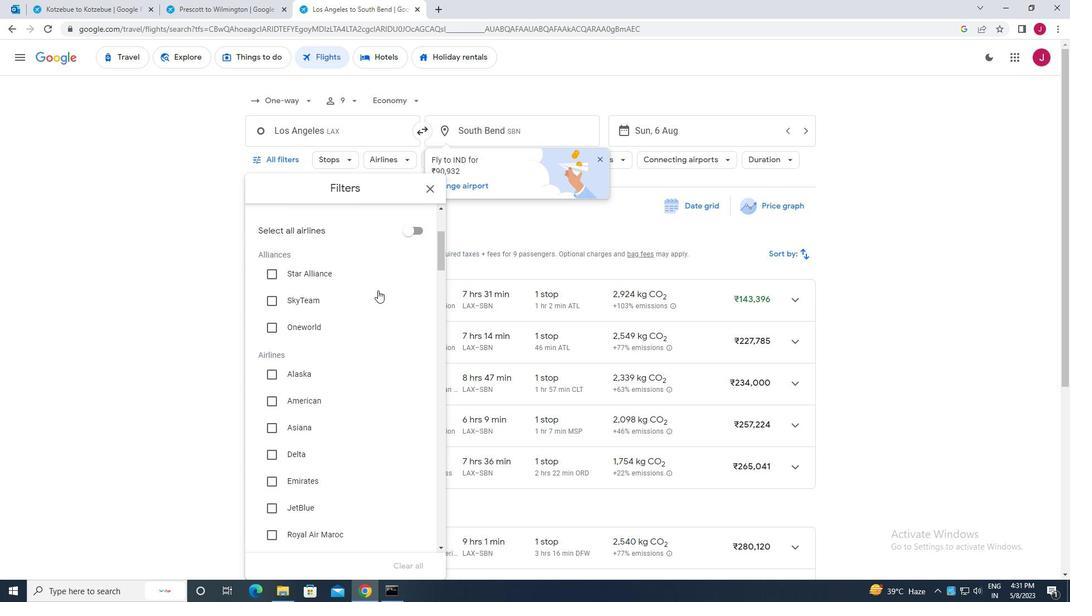 
Action: Mouse scrolled (365, 286) with delta (0, 0)
Screenshot: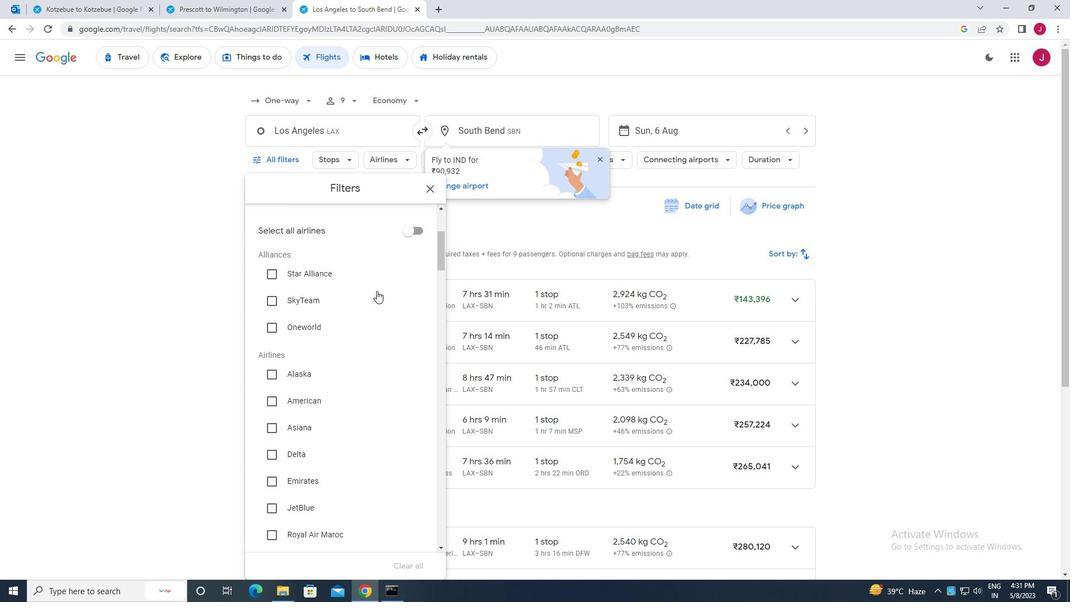 
Action: Mouse moved to (365, 286)
Screenshot: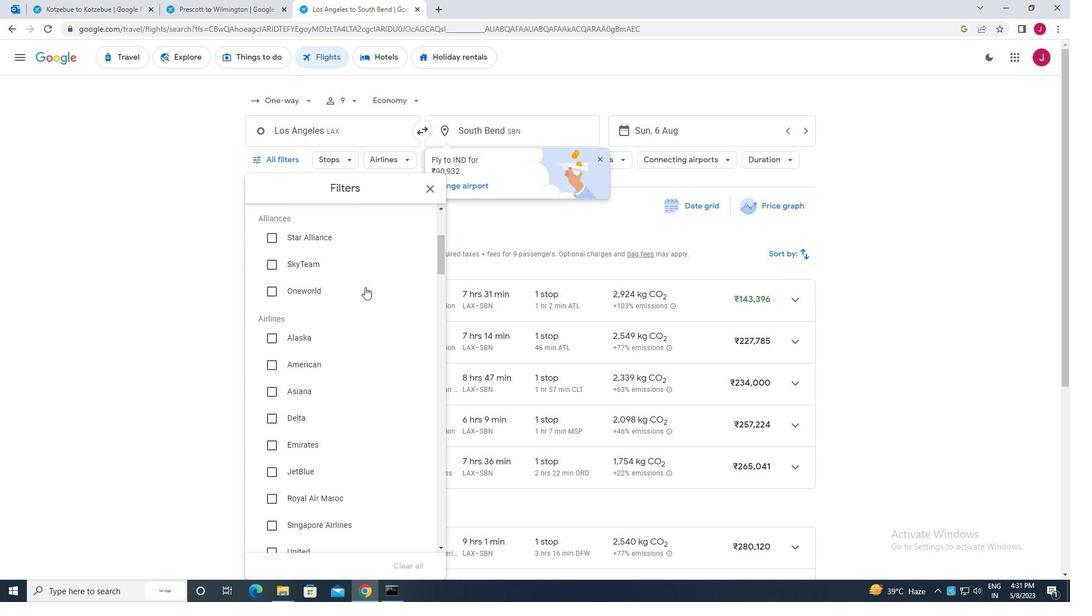 
Action: Mouse scrolled (365, 285) with delta (0, 0)
Screenshot: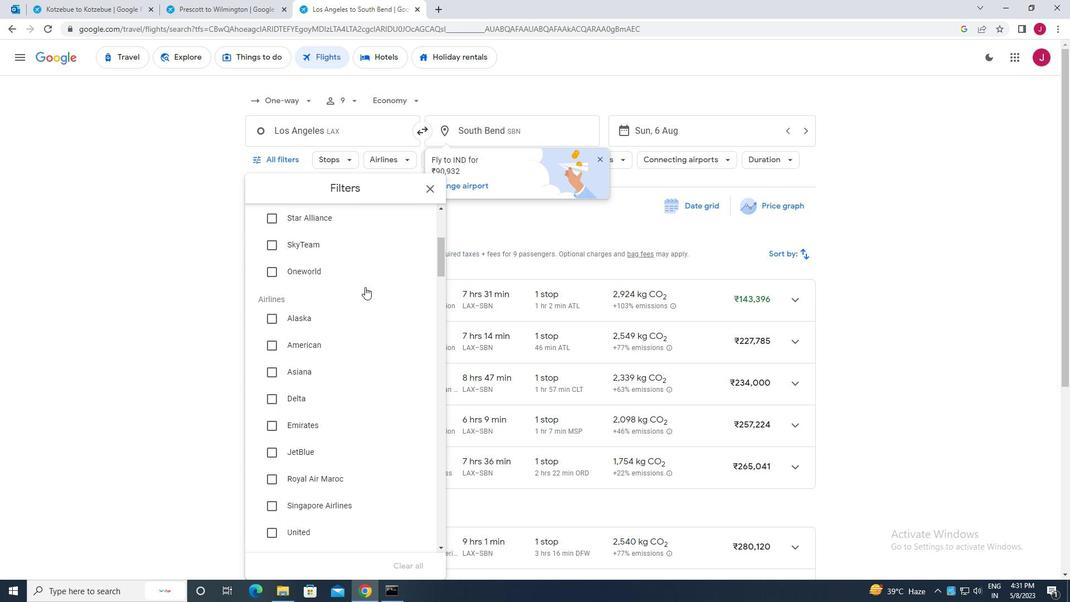 
Action: Mouse scrolled (365, 285) with delta (0, 0)
Screenshot: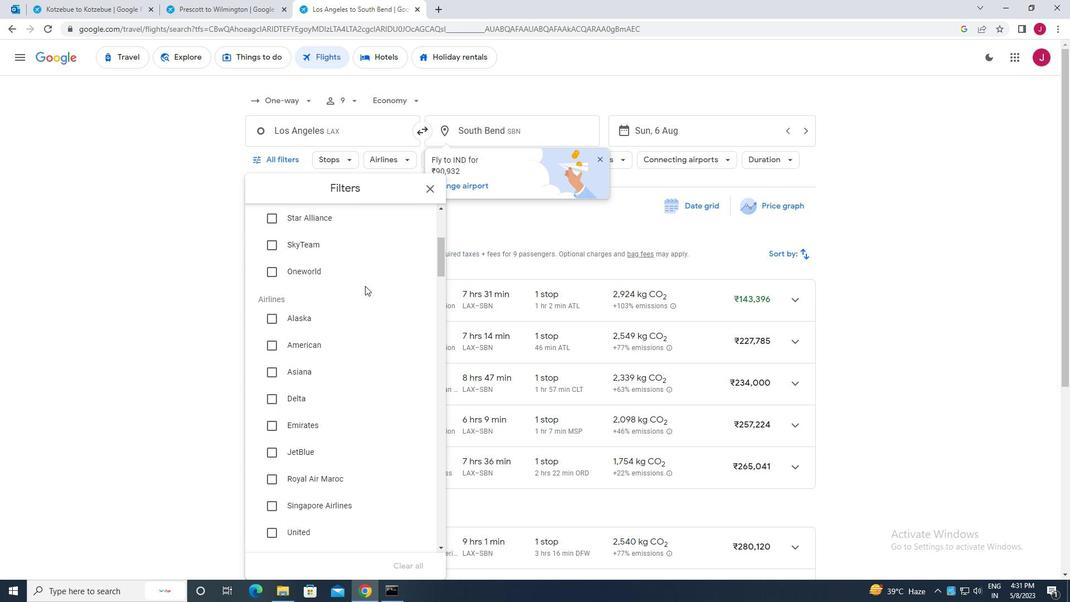 
Action: Mouse scrolled (365, 285) with delta (0, 0)
Screenshot: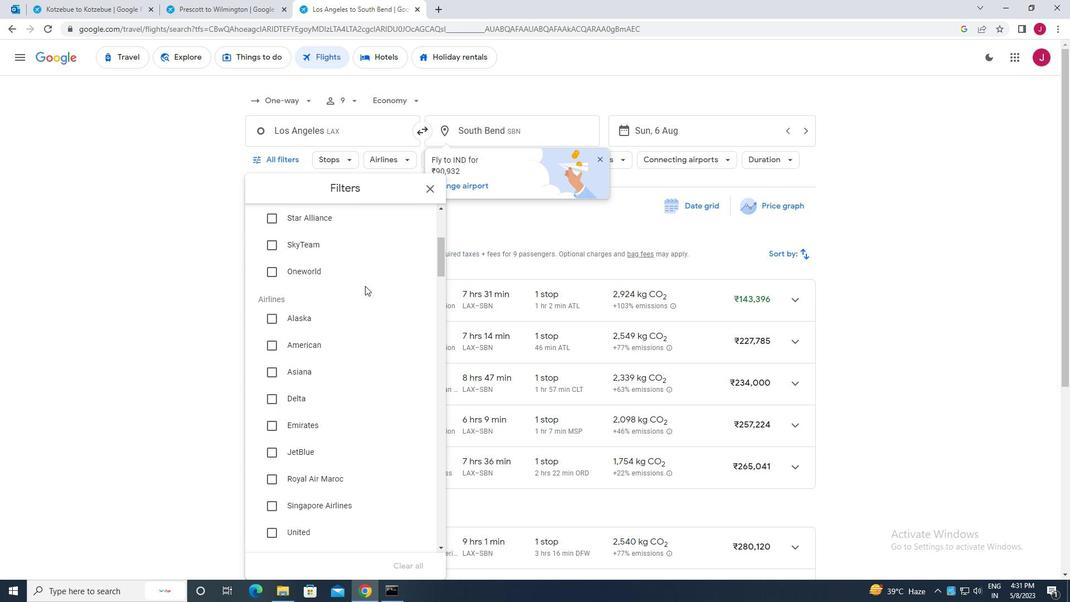 
Action: Mouse moved to (348, 302)
Screenshot: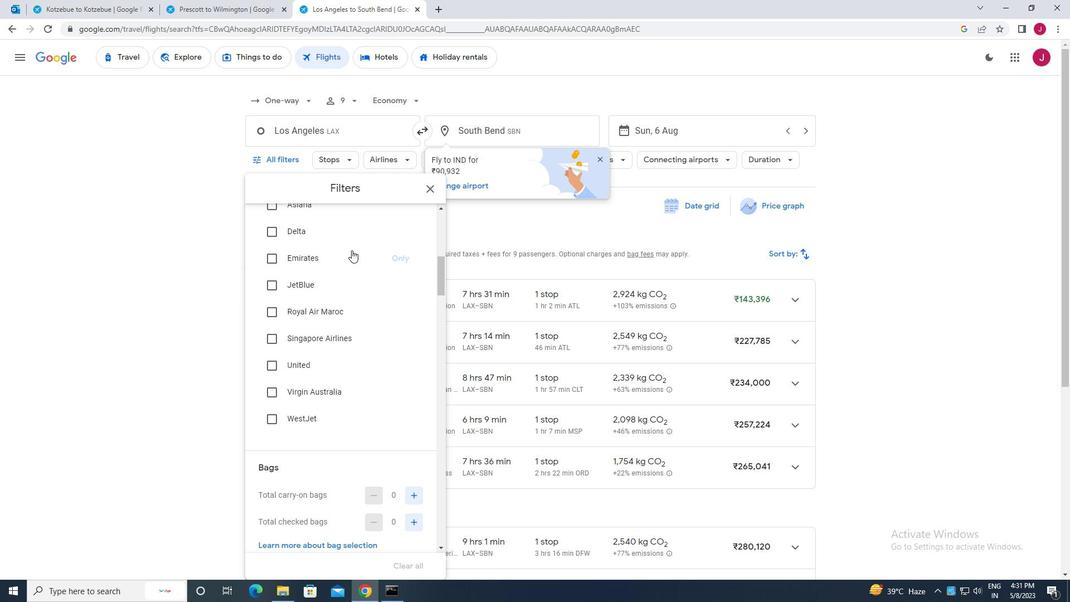 
Action: Mouse scrolled (348, 303) with delta (0, 0)
Screenshot: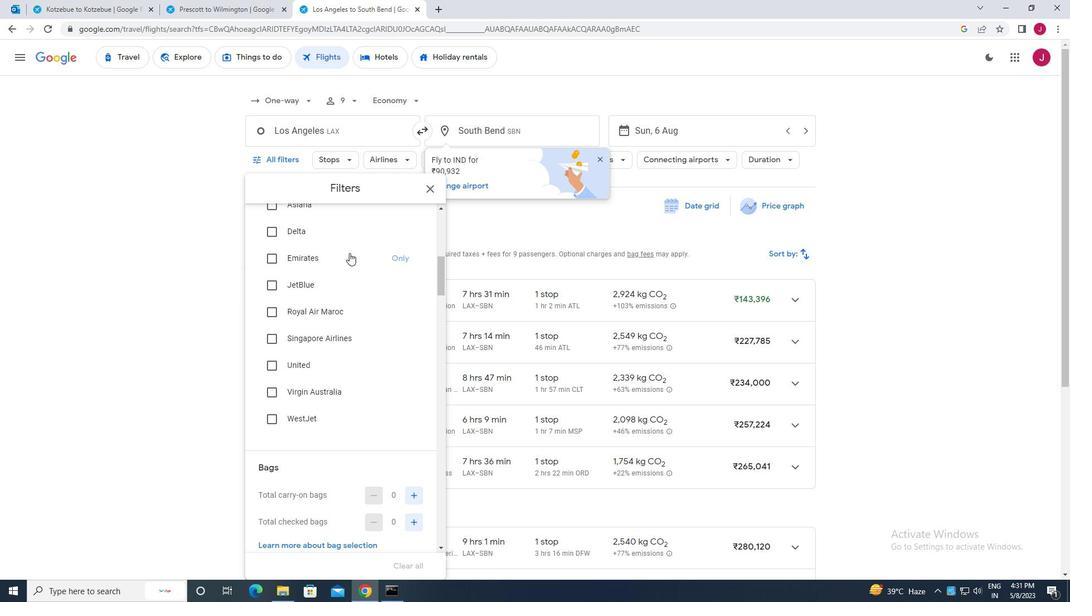 
Action: Mouse scrolled (348, 303) with delta (0, 0)
Screenshot: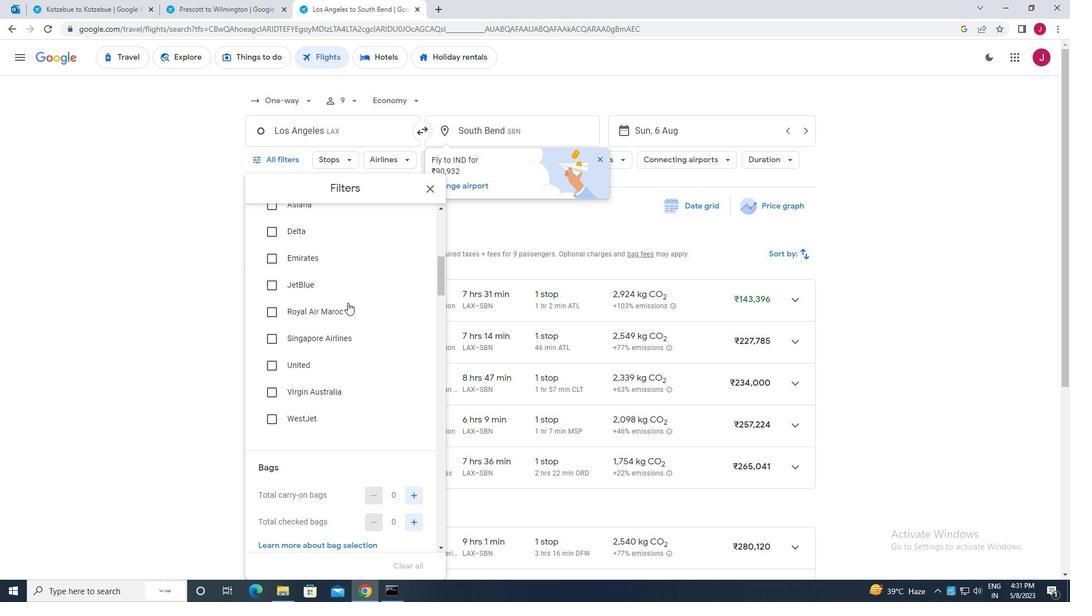 
Action: Mouse moved to (347, 302)
Screenshot: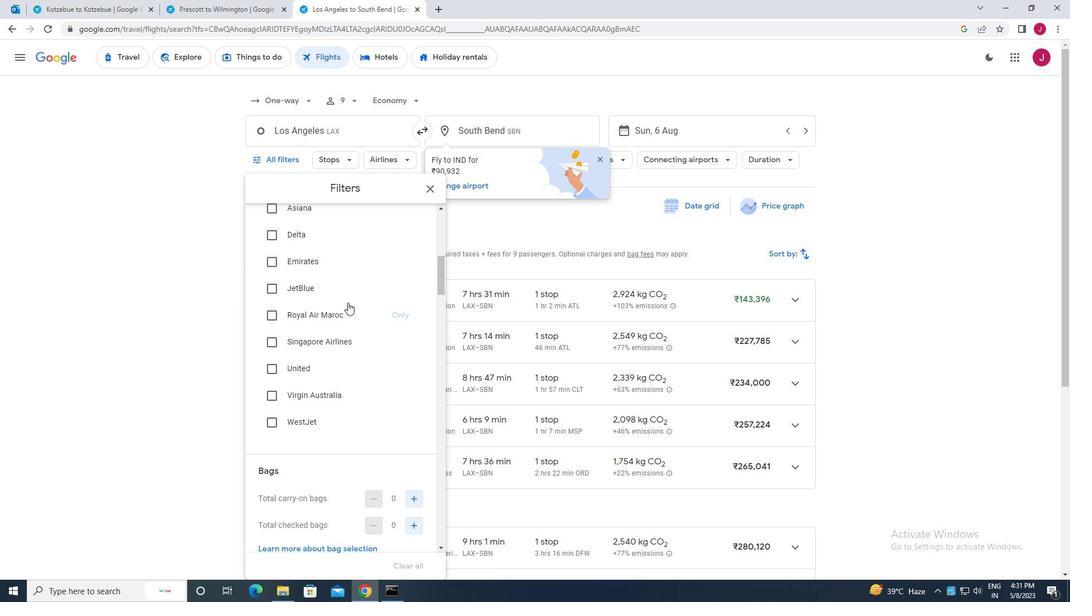 
Action: Mouse scrolled (347, 302) with delta (0, 0)
Screenshot: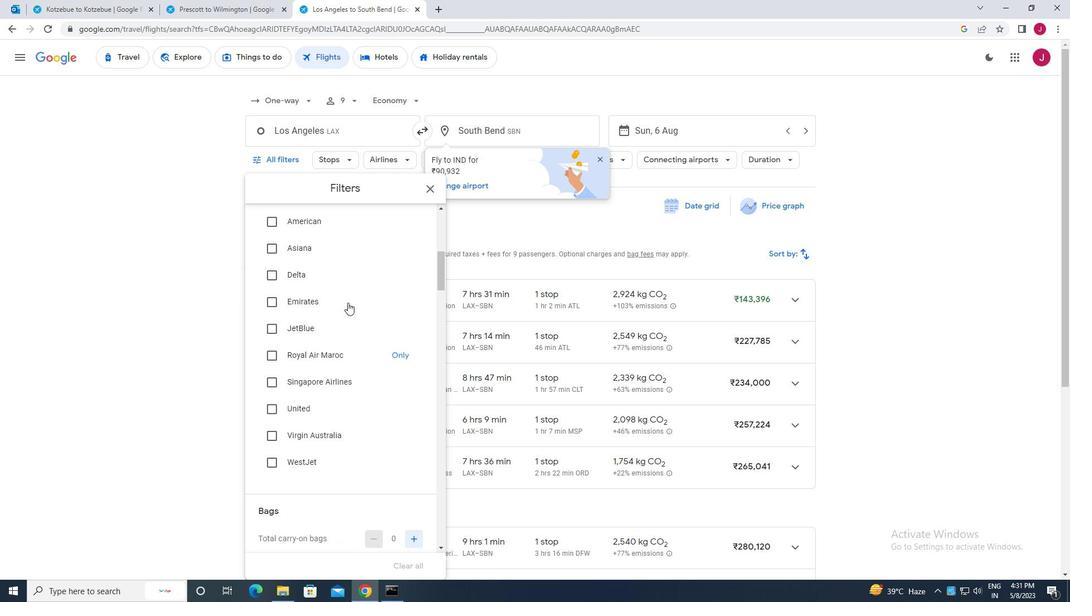 
Action: Mouse scrolled (347, 302) with delta (0, 0)
Screenshot: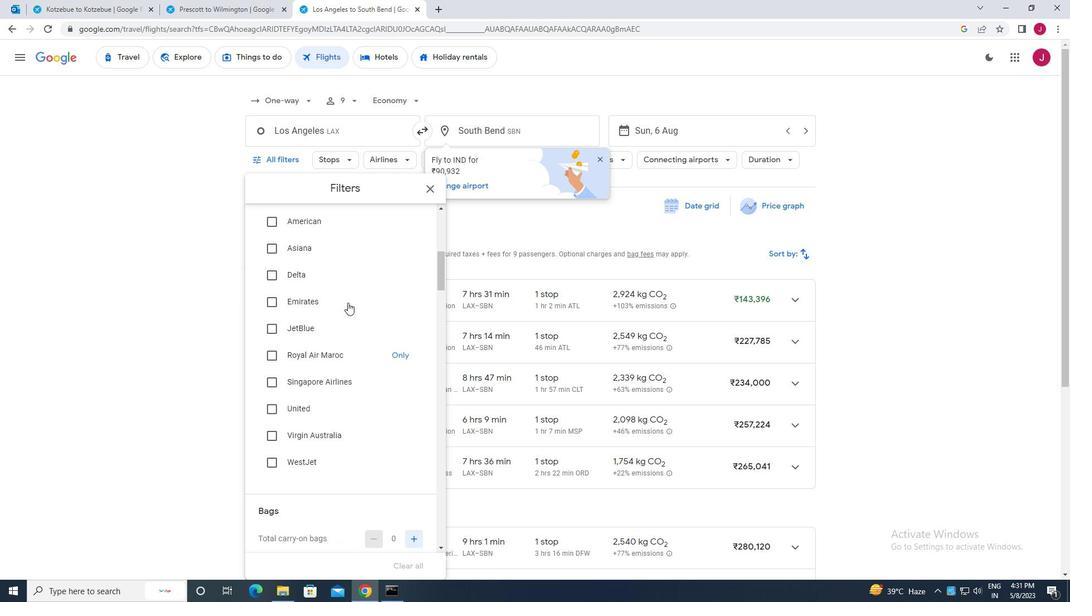 
Action: Mouse scrolled (347, 302) with delta (0, 0)
Screenshot: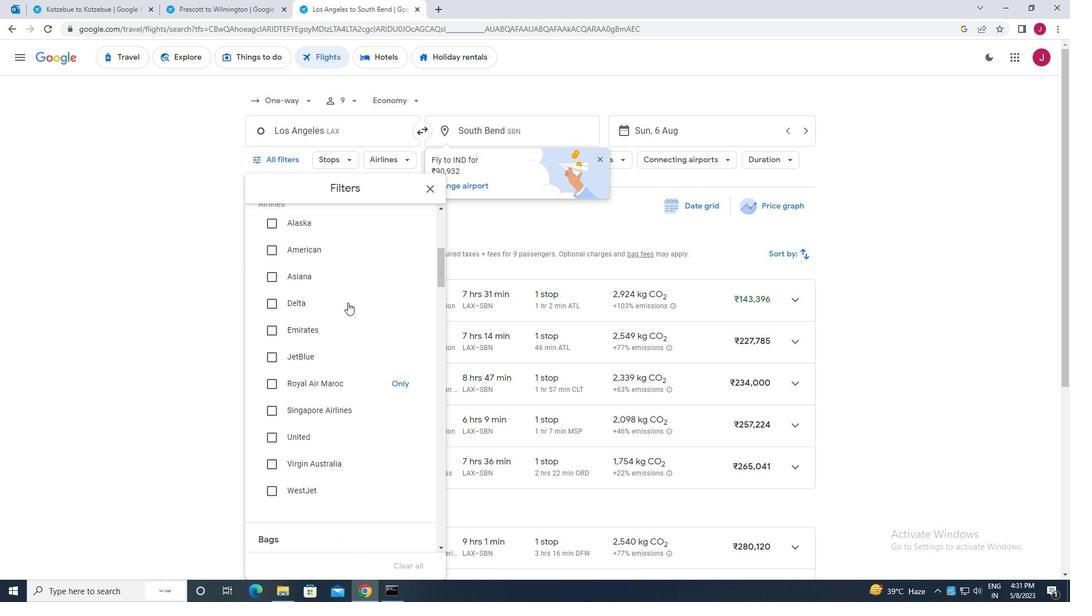 
Action: Mouse scrolled (347, 302) with delta (0, 0)
Screenshot: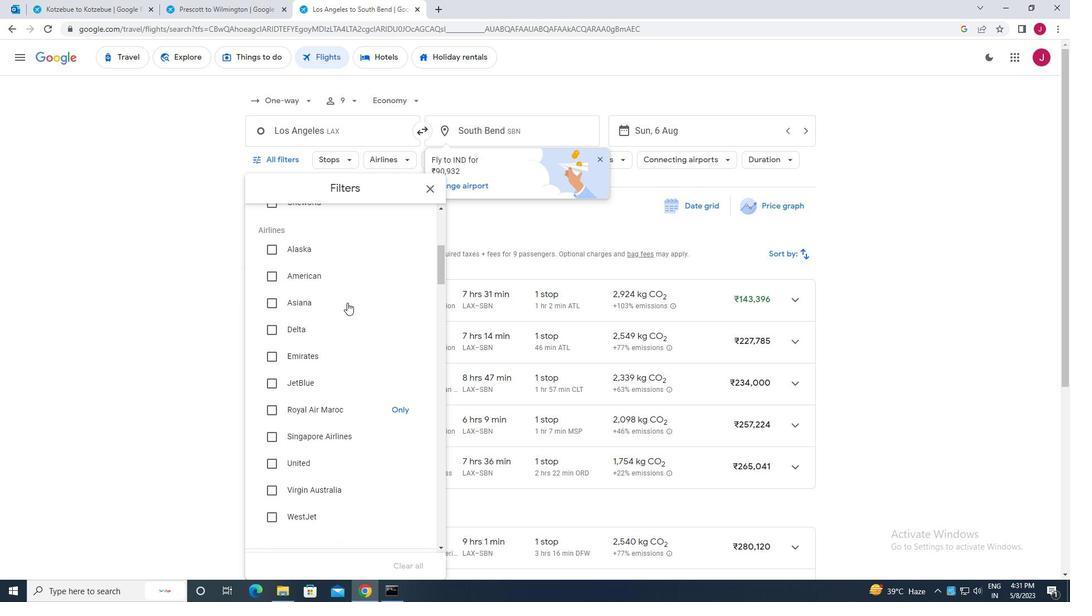 
Action: Mouse scrolled (347, 302) with delta (0, 0)
Screenshot: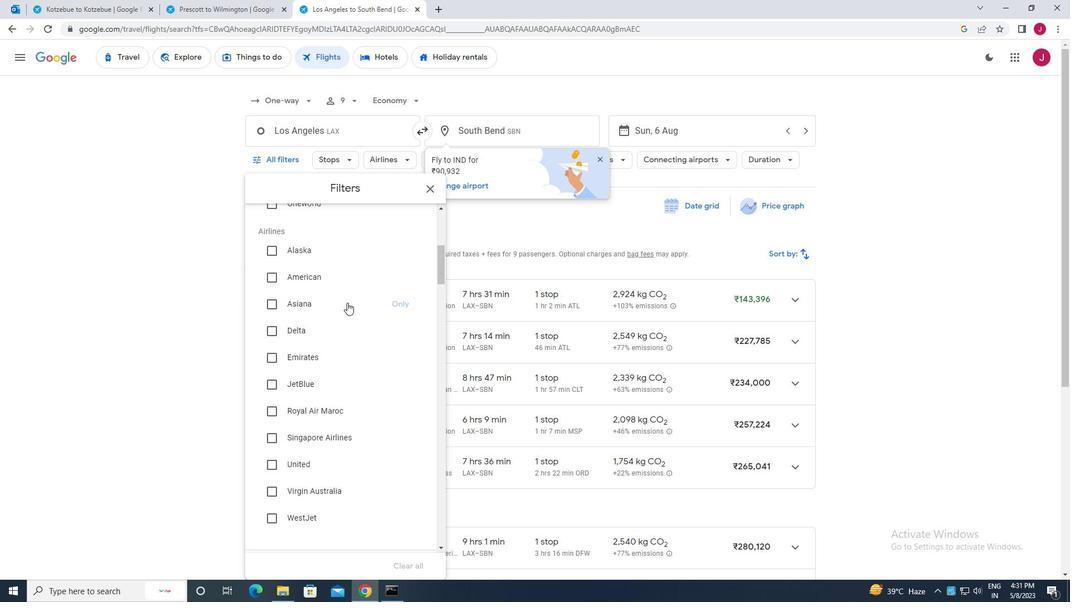 
Action: Mouse scrolled (347, 302) with delta (0, 0)
Screenshot: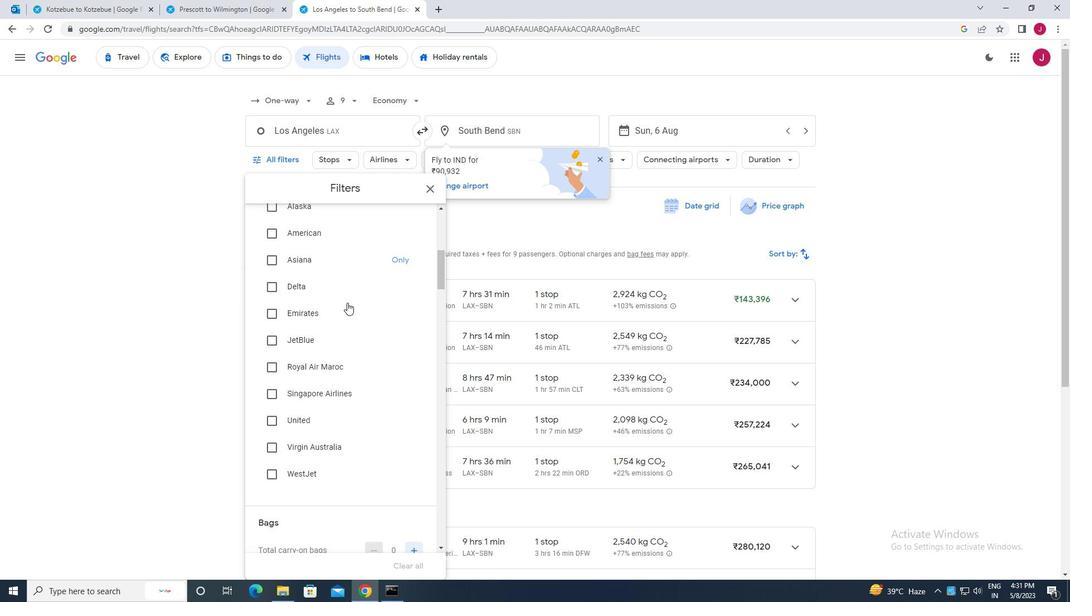 
Action: Mouse moved to (413, 272)
Screenshot: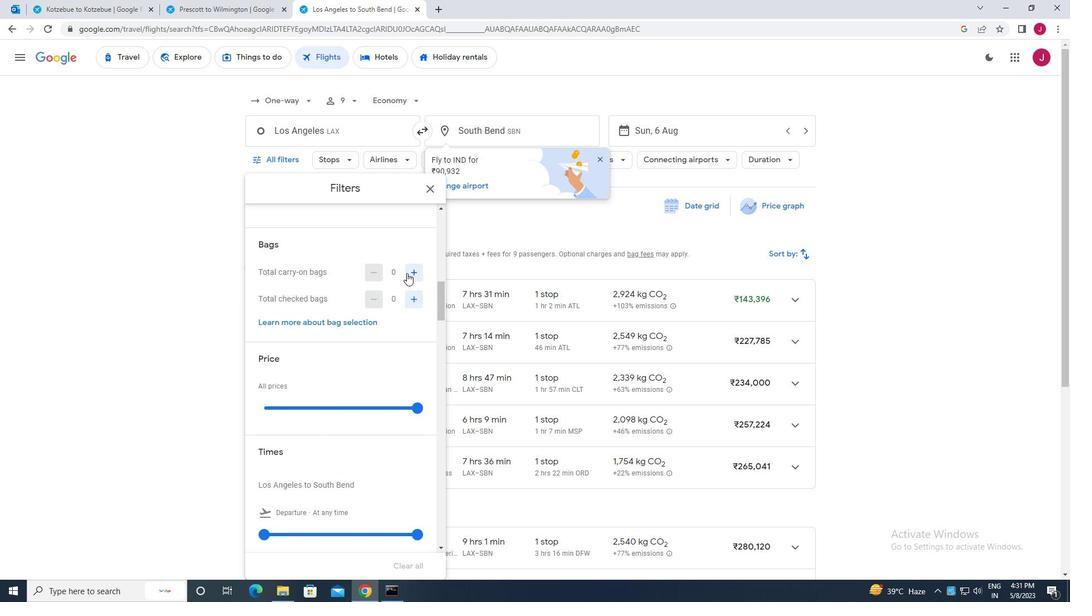 
Action: Mouse pressed left at (413, 272)
Screenshot: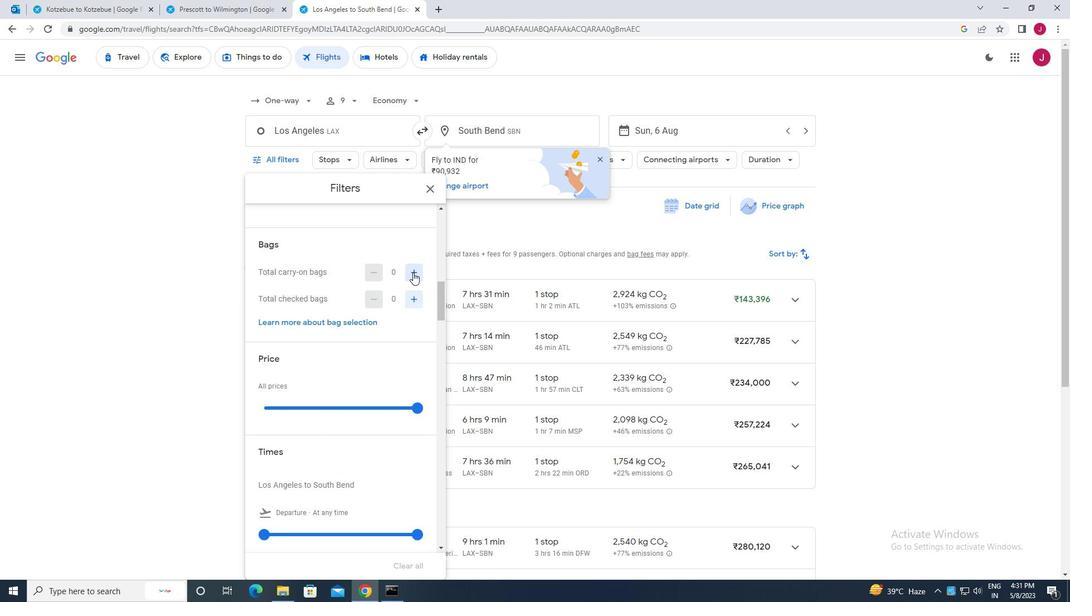 
Action: Mouse pressed left at (413, 272)
Screenshot: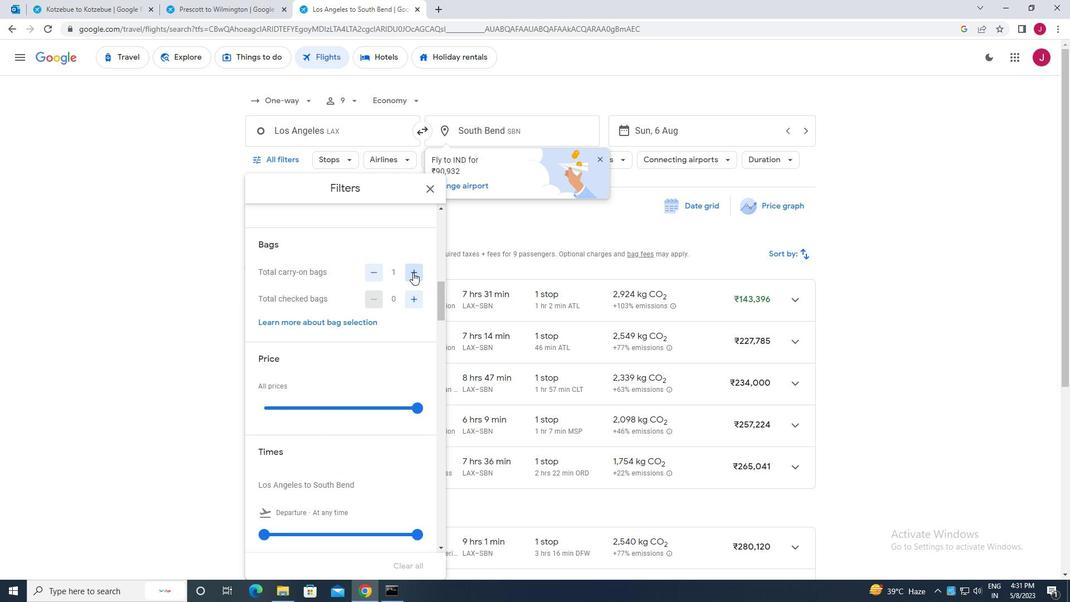 
Action: Mouse moved to (418, 403)
Screenshot: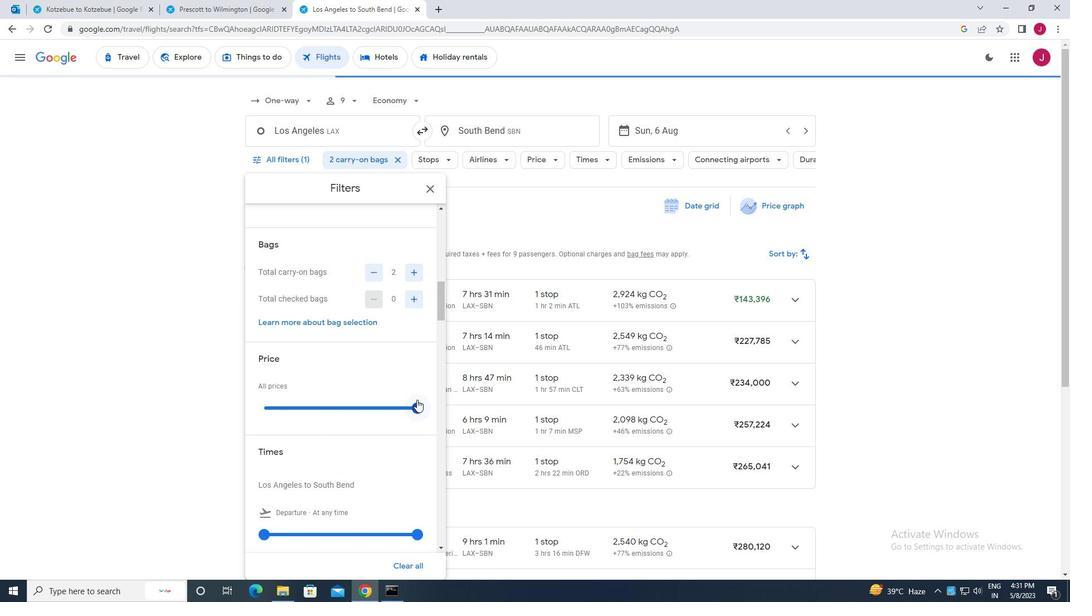 
Action: Mouse pressed left at (418, 403)
Screenshot: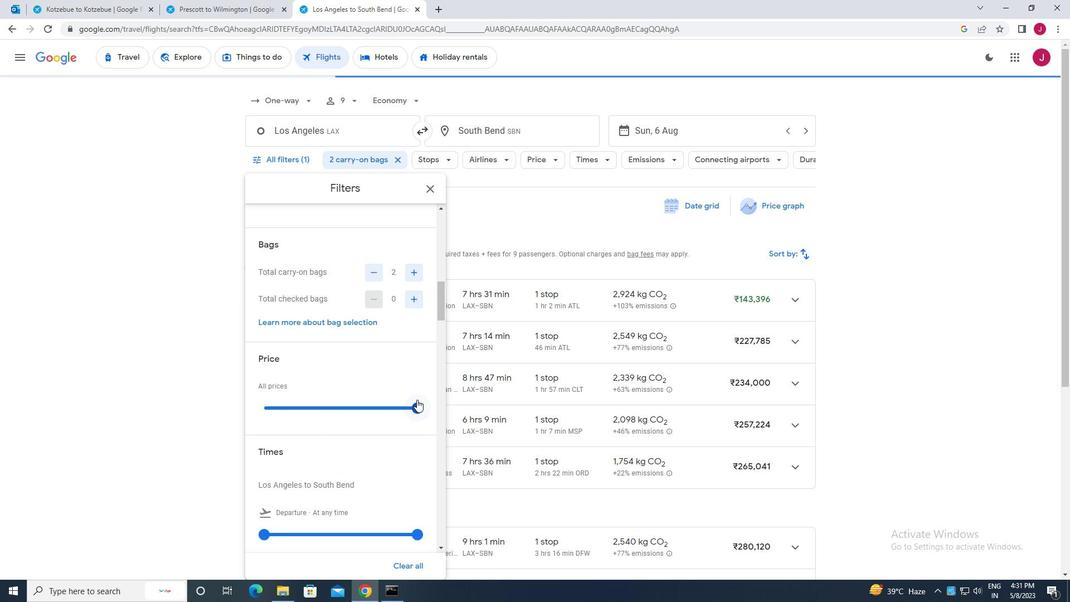 
Action: Mouse moved to (315, 368)
Screenshot: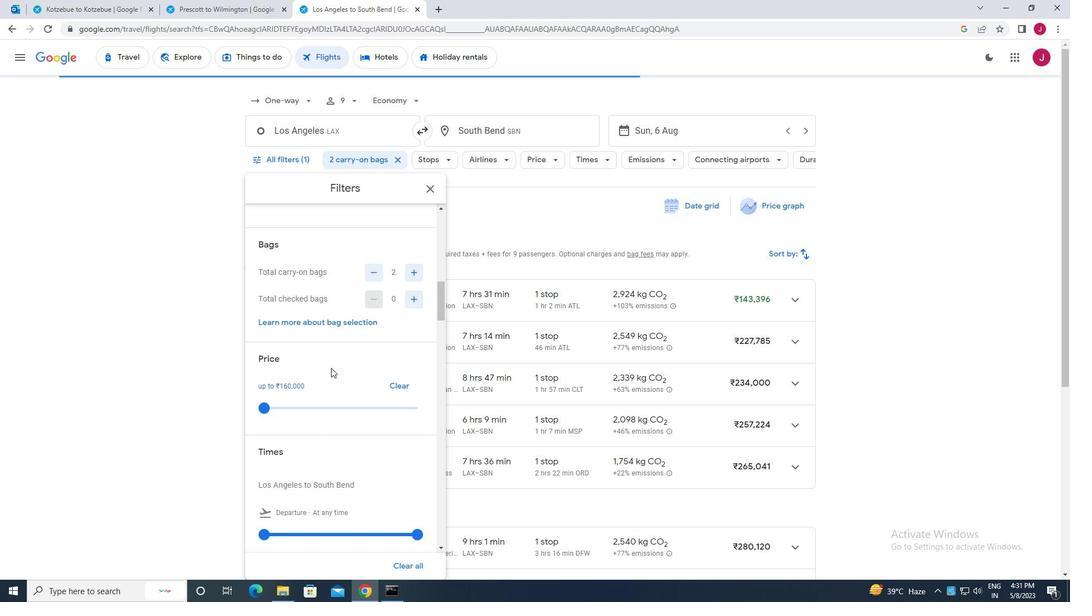 
Action: Mouse scrolled (315, 367) with delta (0, 0)
Screenshot: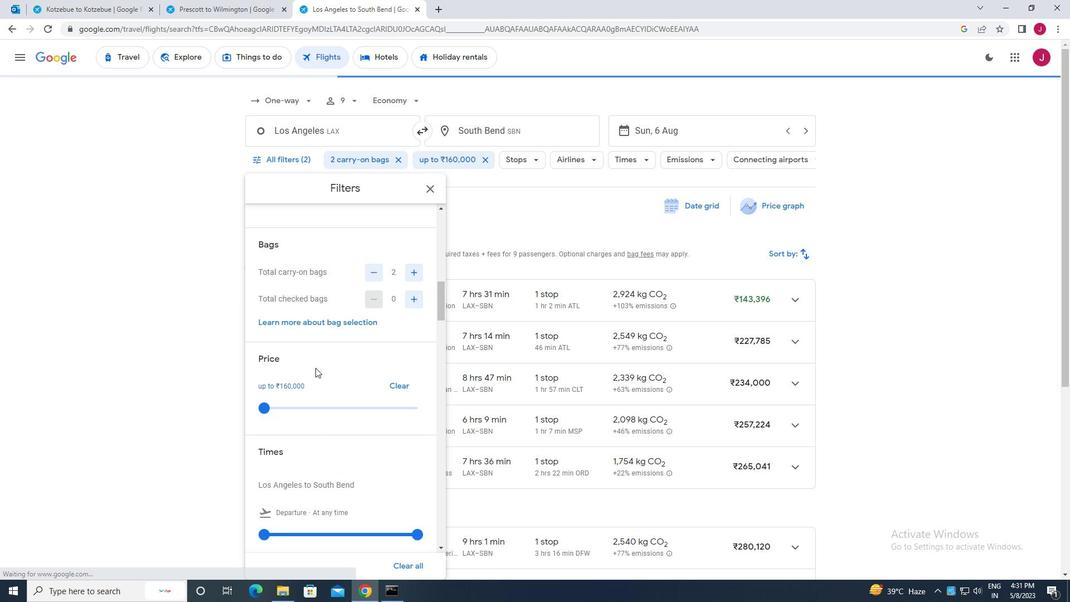 
Action: Mouse scrolled (315, 367) with delta (0, 0)
Screenshot: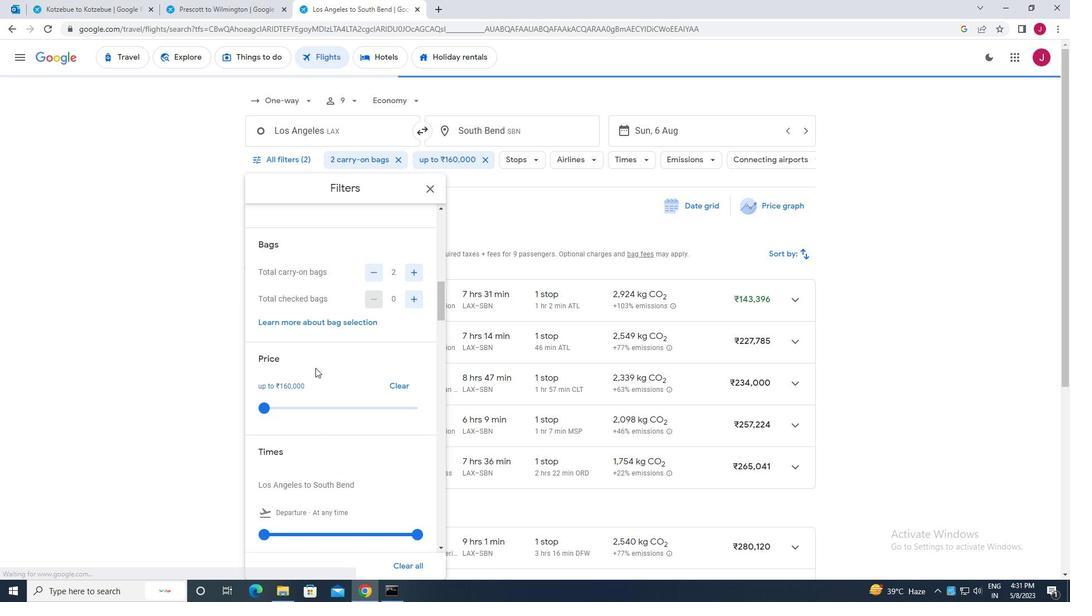 
Action: Mouse scrolled (315, 367) with delta (0, 0)
Screenshot: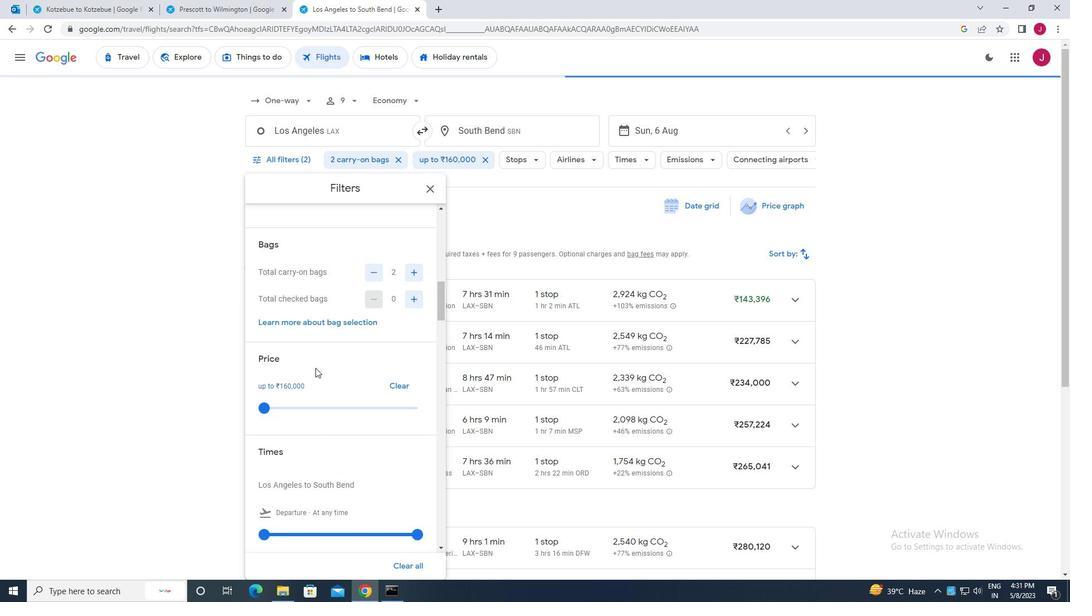 
Action: Mouse moved to (264, 364)
Screenshot: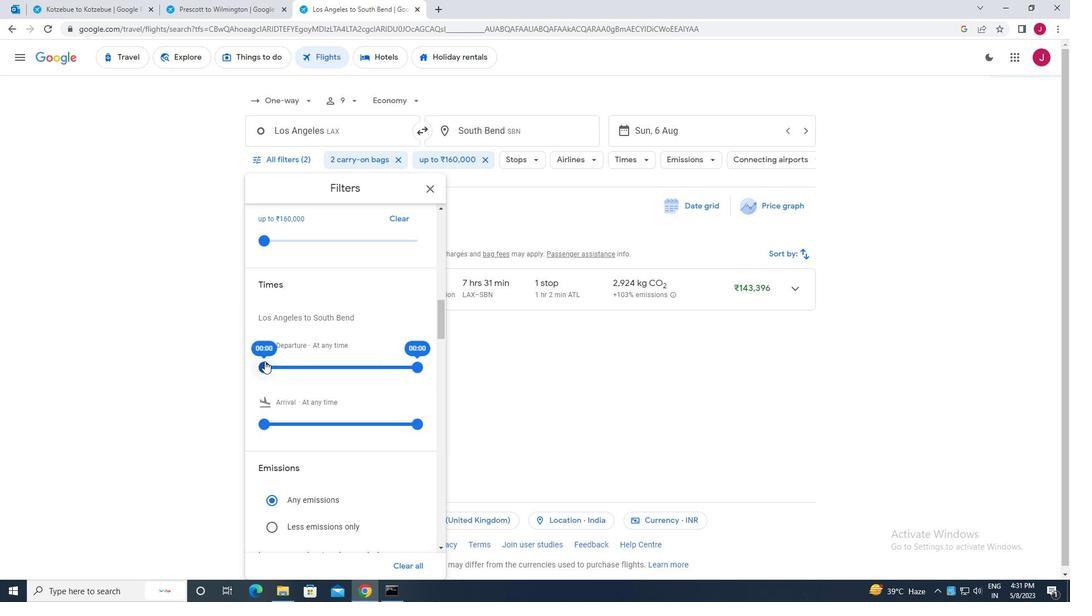 
Action: Mouse pressed left at (264, 364)
Screenshot: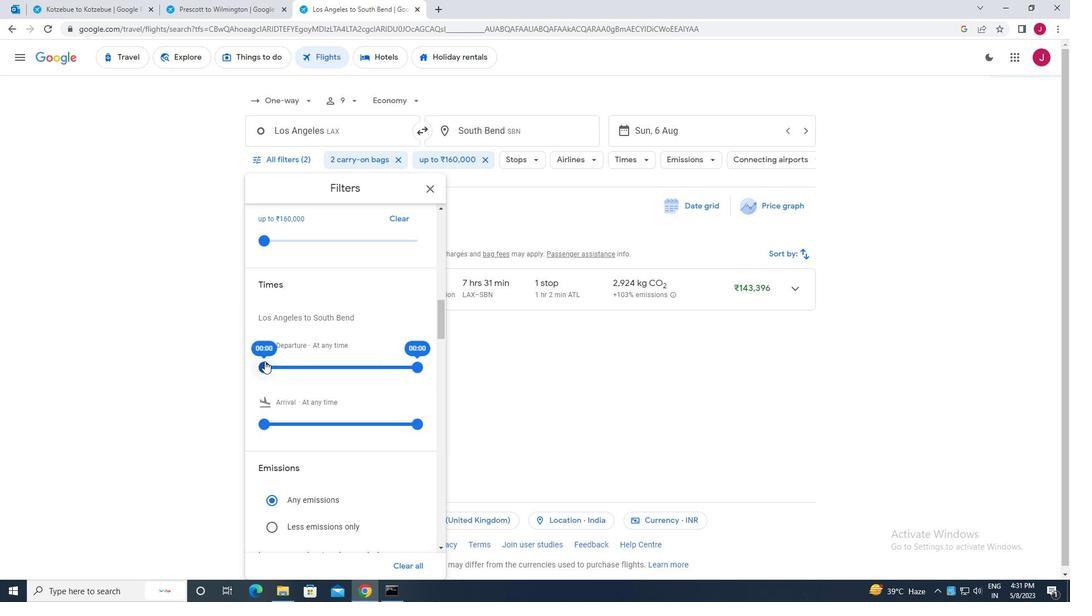 
Action: Mouse moved to (416, 367)
Screenshot: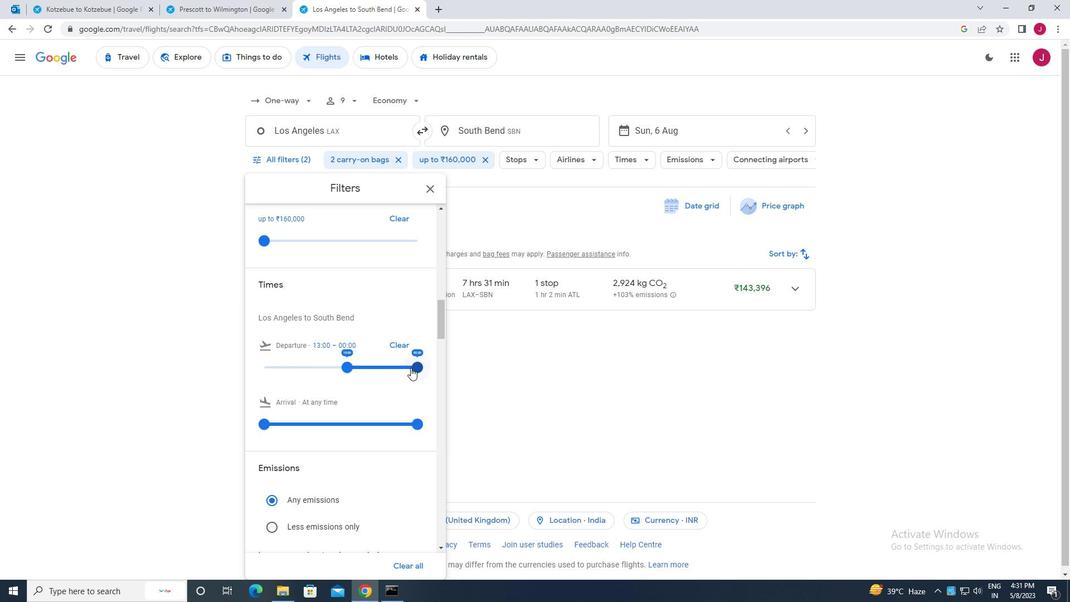 
Action: Mouse pressed left at (416, 367)
Screenshot: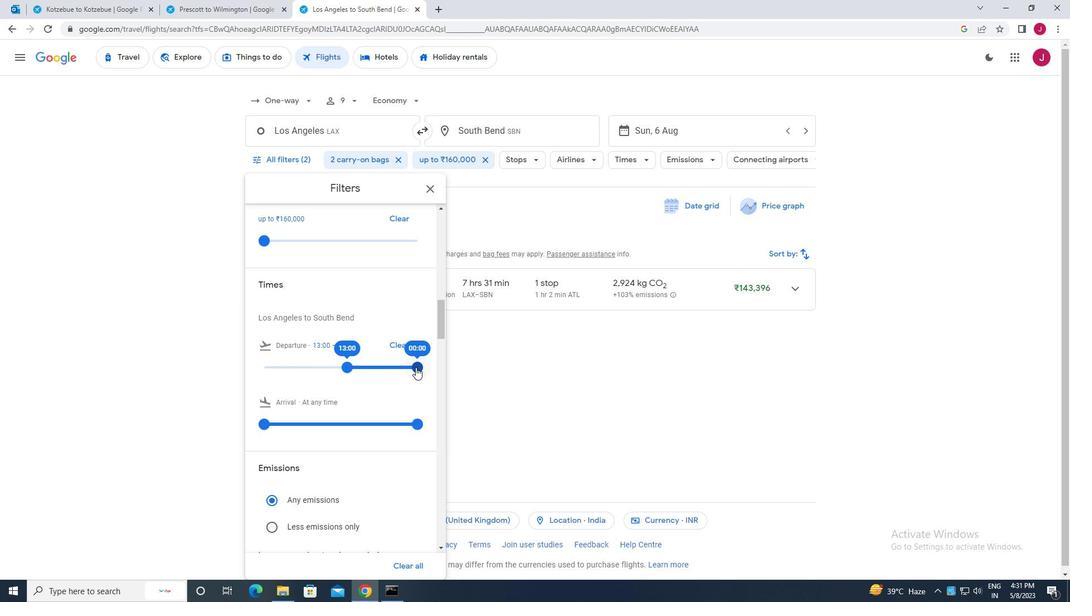 
Action: Mouse moved to (432, 190)
Screenshot: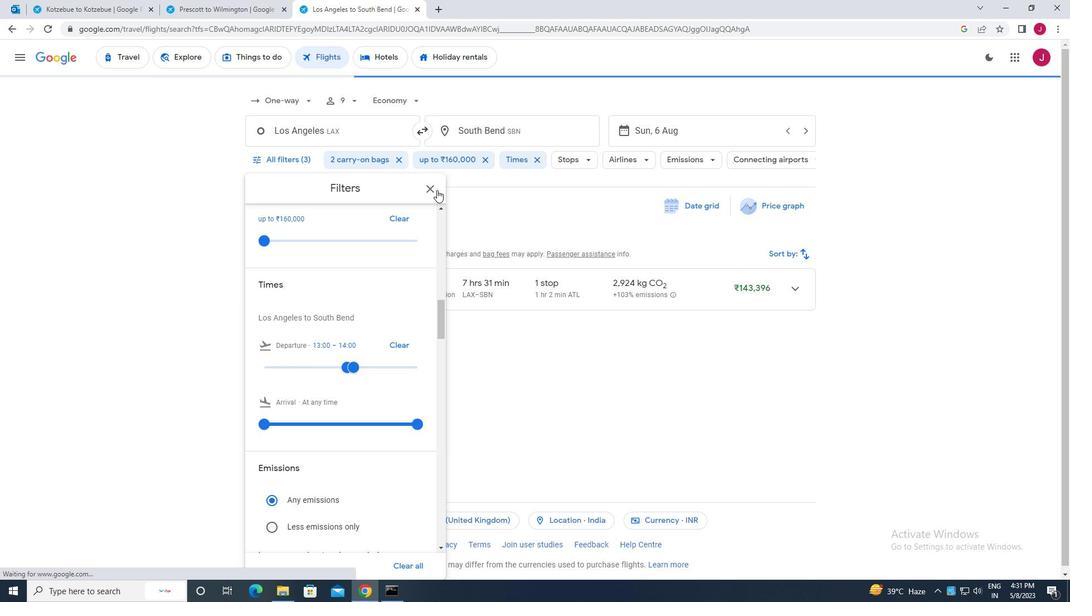
Action: Mouse pressed left at (432, 190)
Screenshot: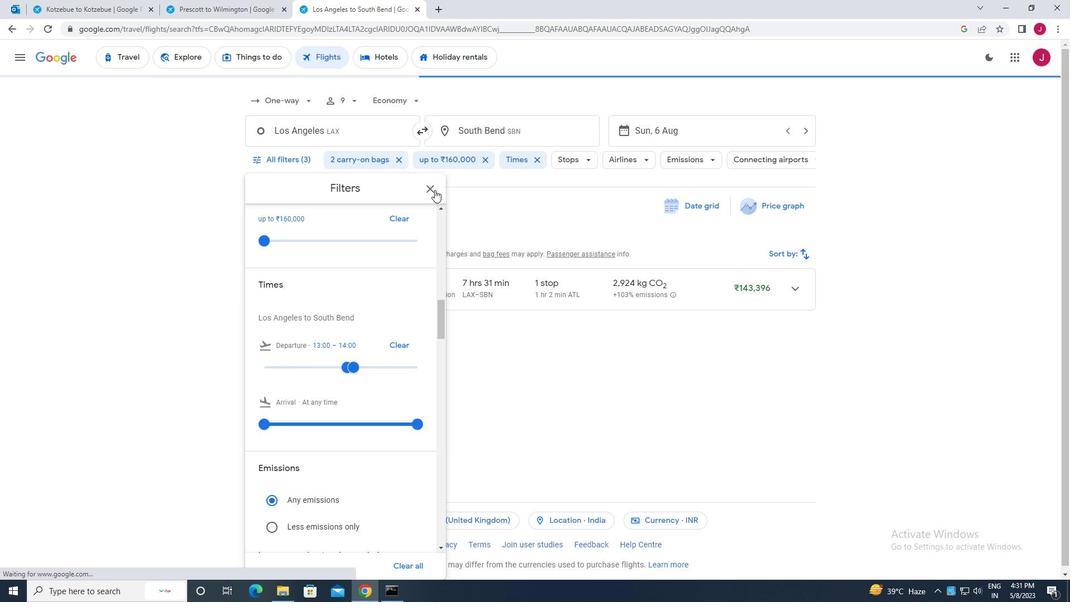 
Action: Mouse moved to (431, 190)
Screenshot: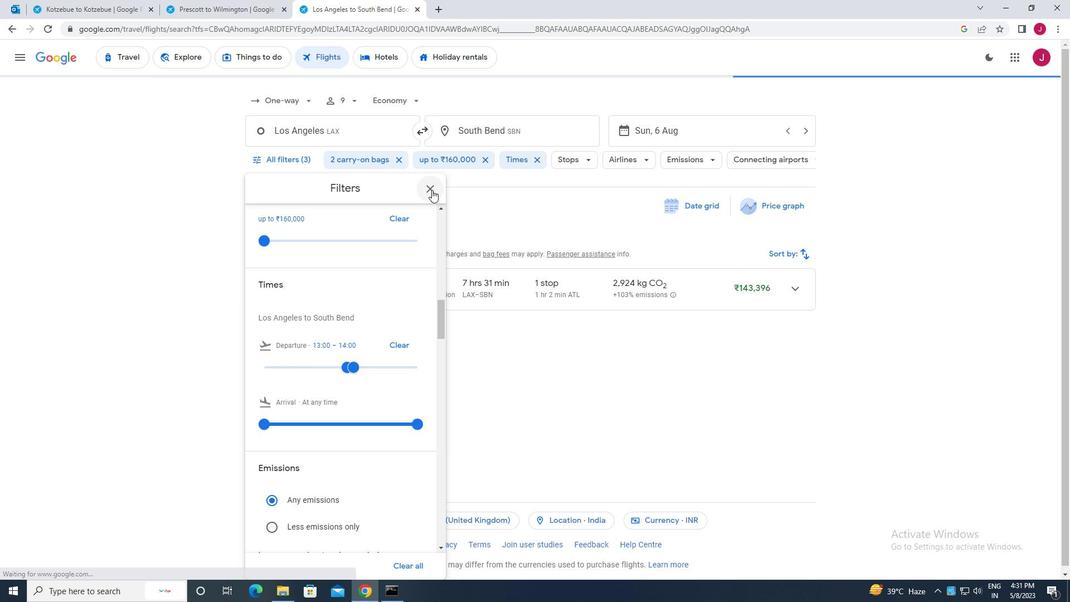 
